 Task: Open a new theme Ion template save the file as almanacfor.pptxand insert 'date and time', and also insert  'slide no'and add the smart art , diverging arrow
Action: Mouse moved to (42, 62)
Screenshot: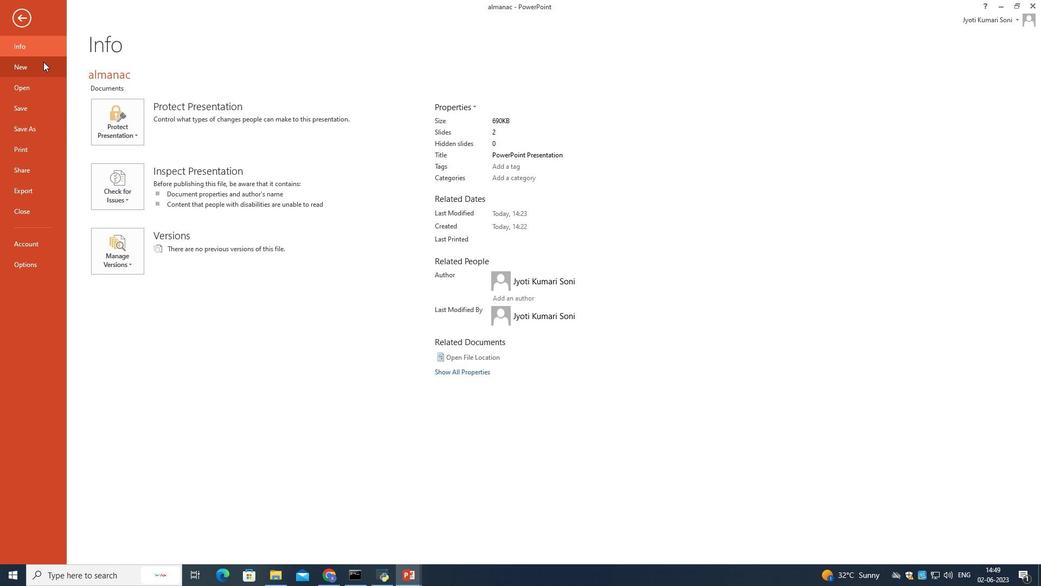 
Action: Mouse pressed left at (42, 62)
Screenshot: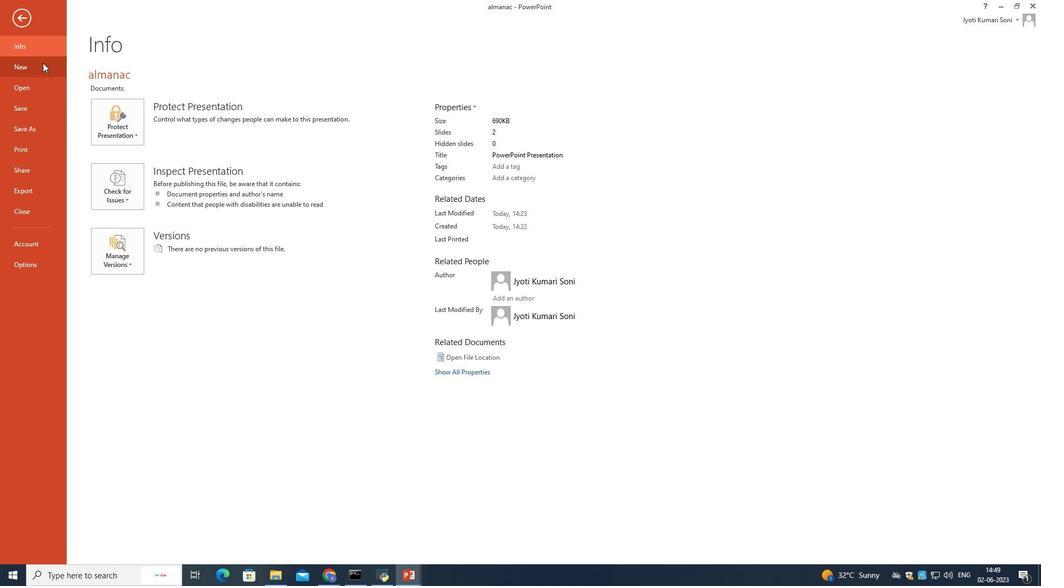 
Action: Mouse moved to (261, 154)
Screenshot: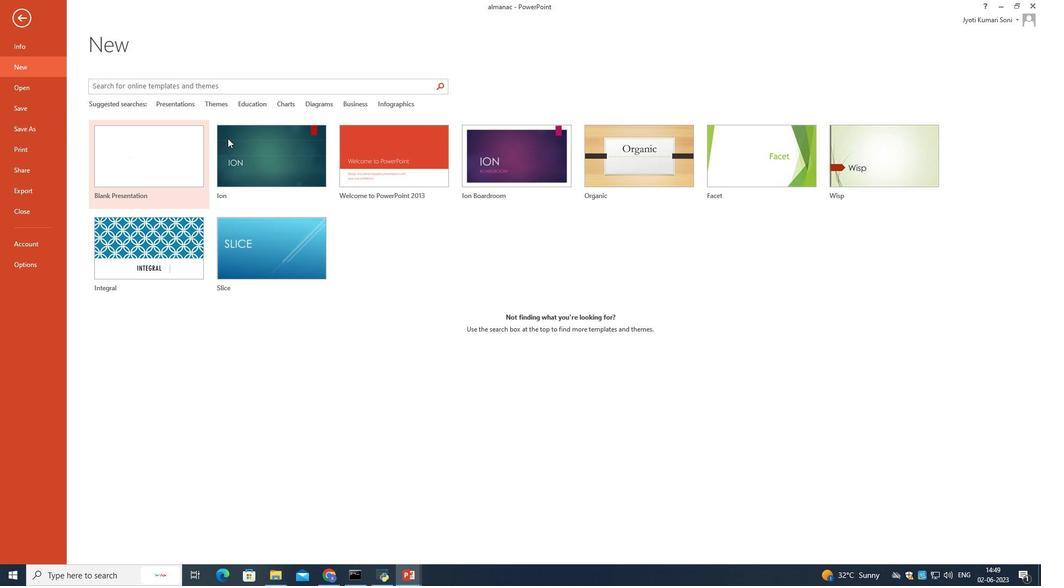 
Action: Mouse pressed left at (261, 154)
Screenshot: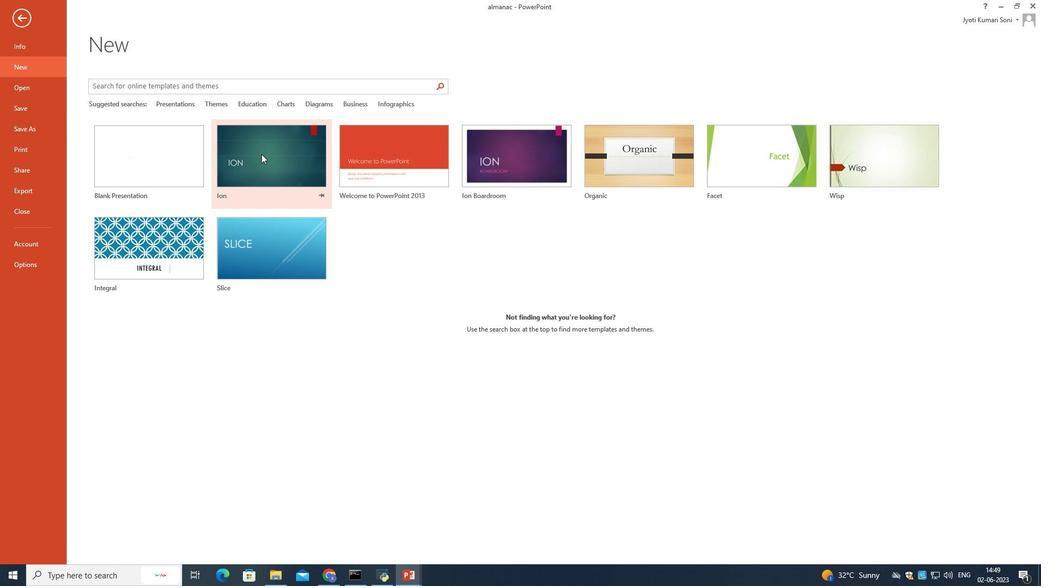 
Action: Mouse moved to (753, 251)
Screenshot: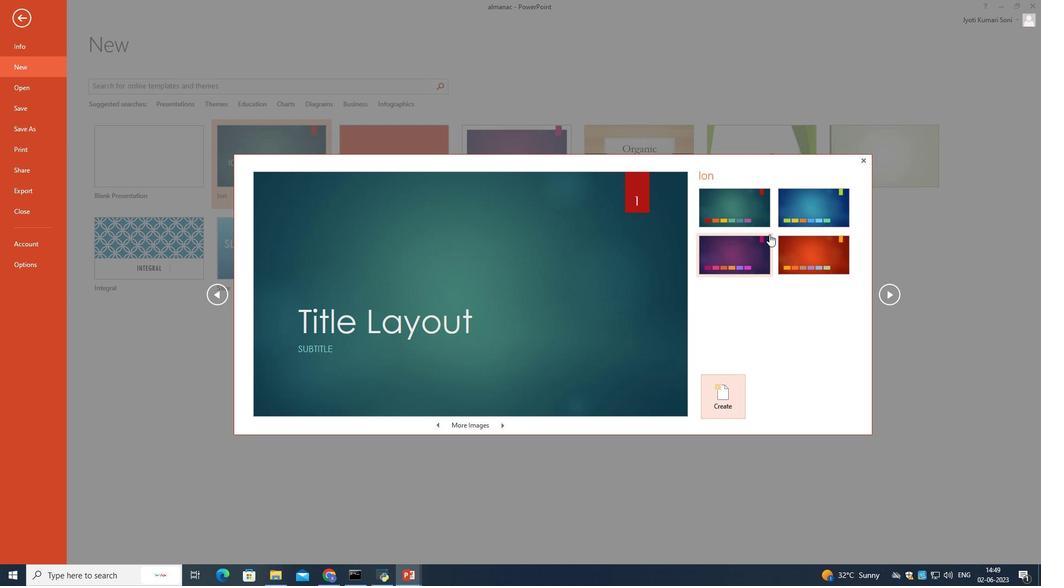 
Action: Mouse pressed left at (753, 251)
Screenshot: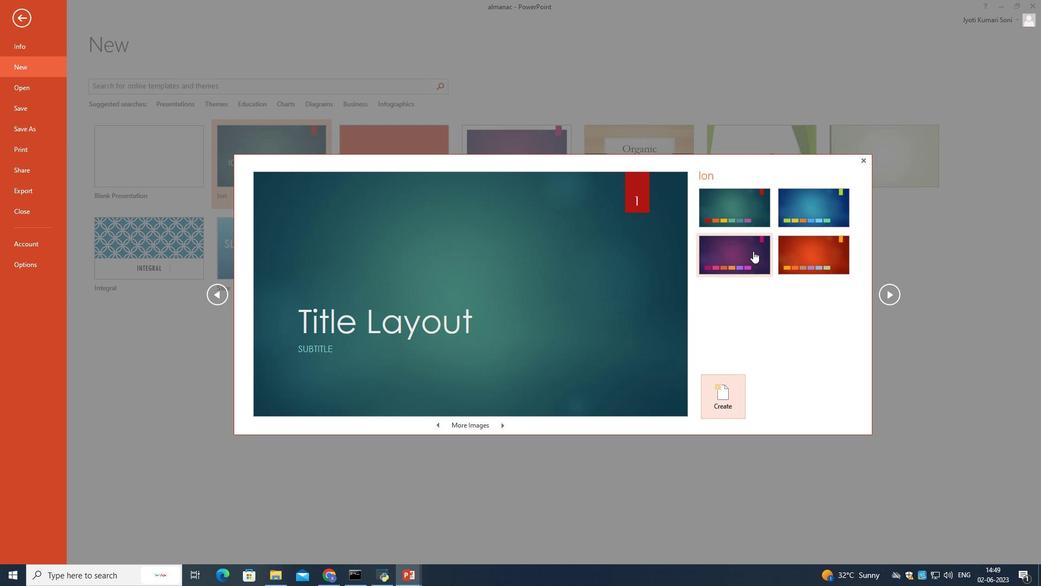 
Action: Mouse moved to (723, 404)
Screenshot: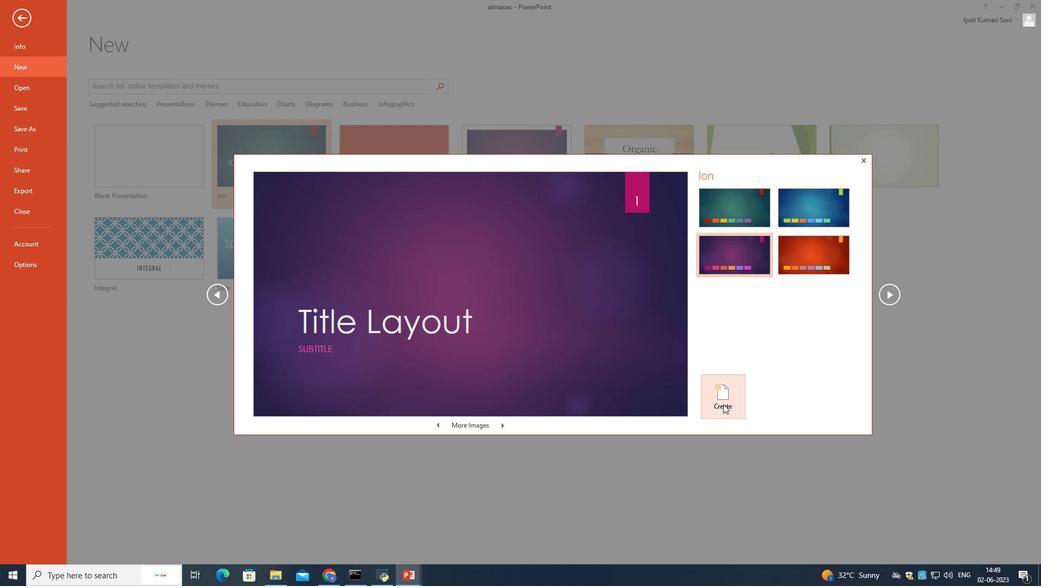 
Action: Mouse pressed left at (723, 404)
Screenshot: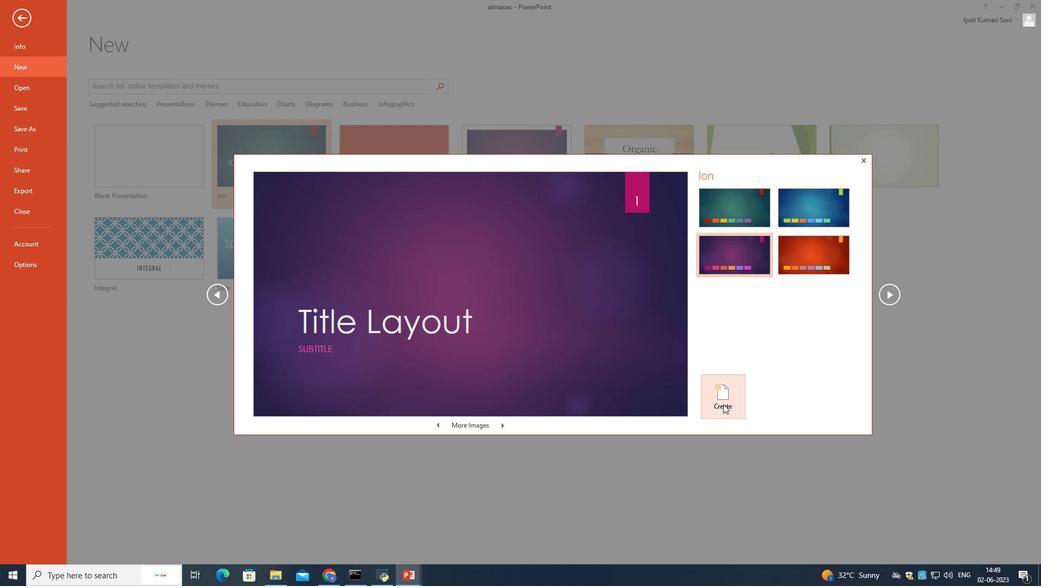 
Action: Mouse moved to (9, 17)
Screenshot: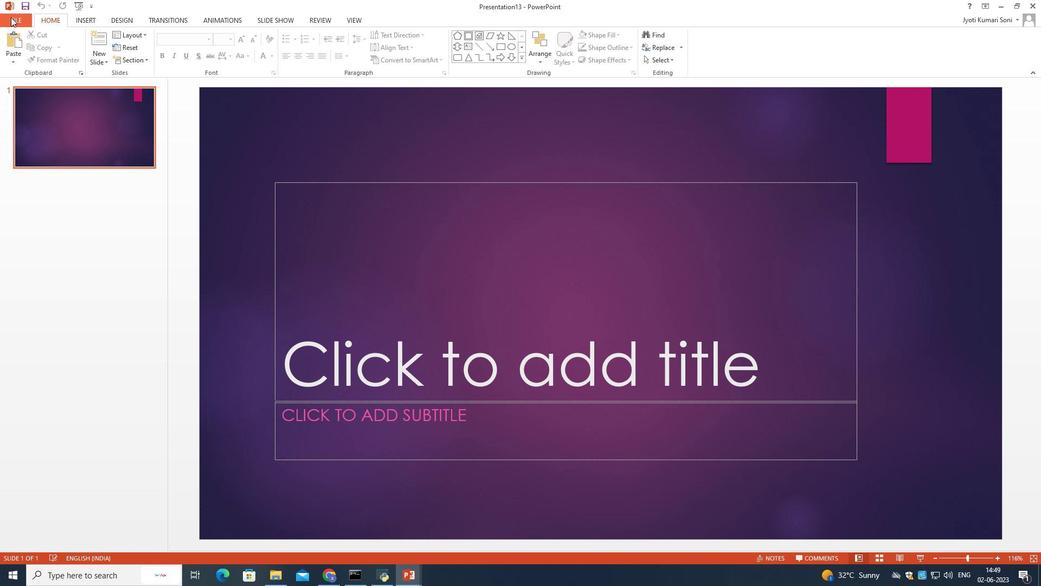 
Action: Mouse pressed left at (9, 17)
Screenshot: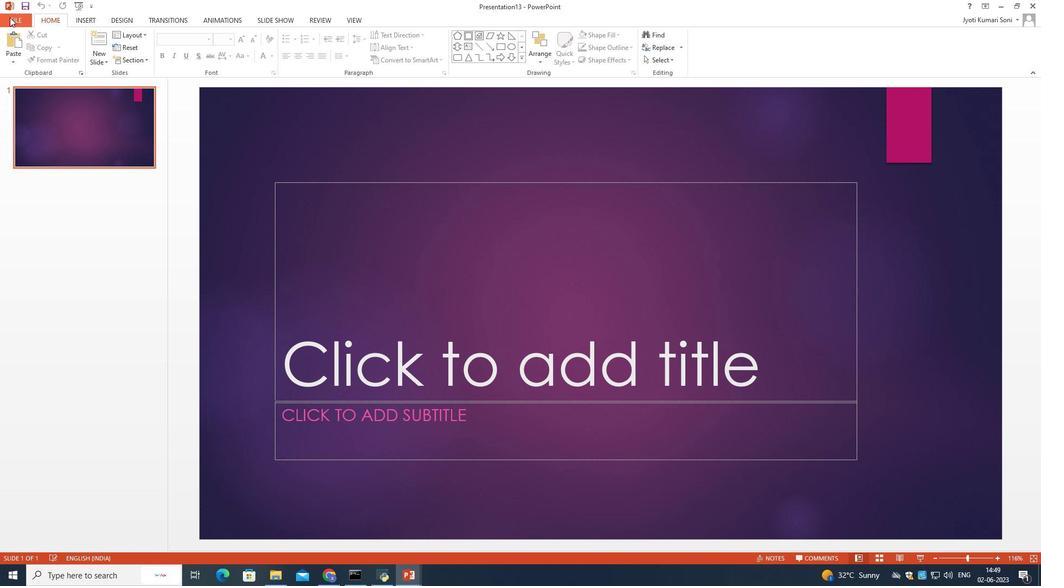 
Action: Mouse moved to (30, 131)
Screenshot: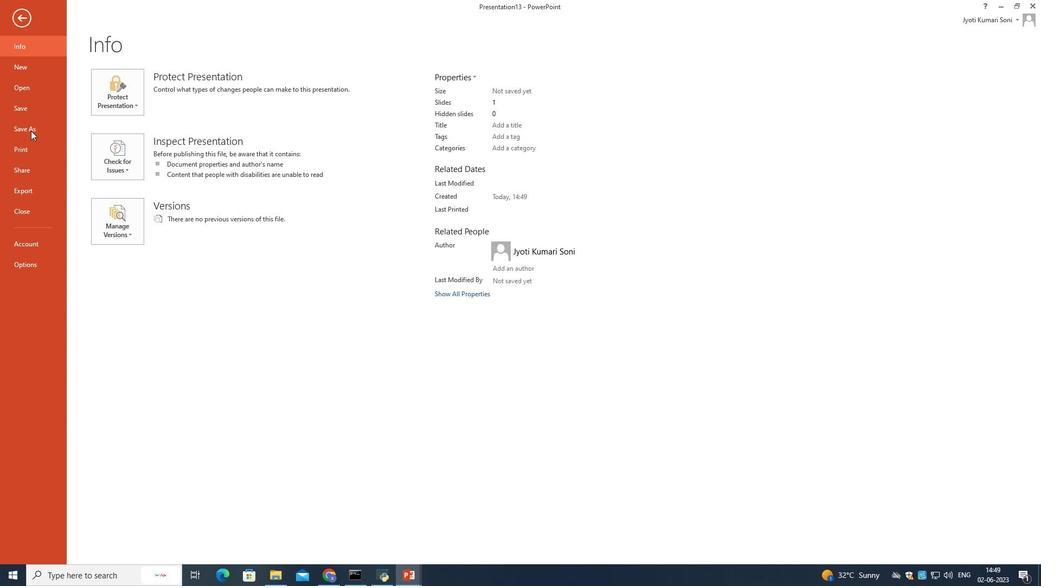 
Action: Mouse pressed left at (30, 131)
Screenshot: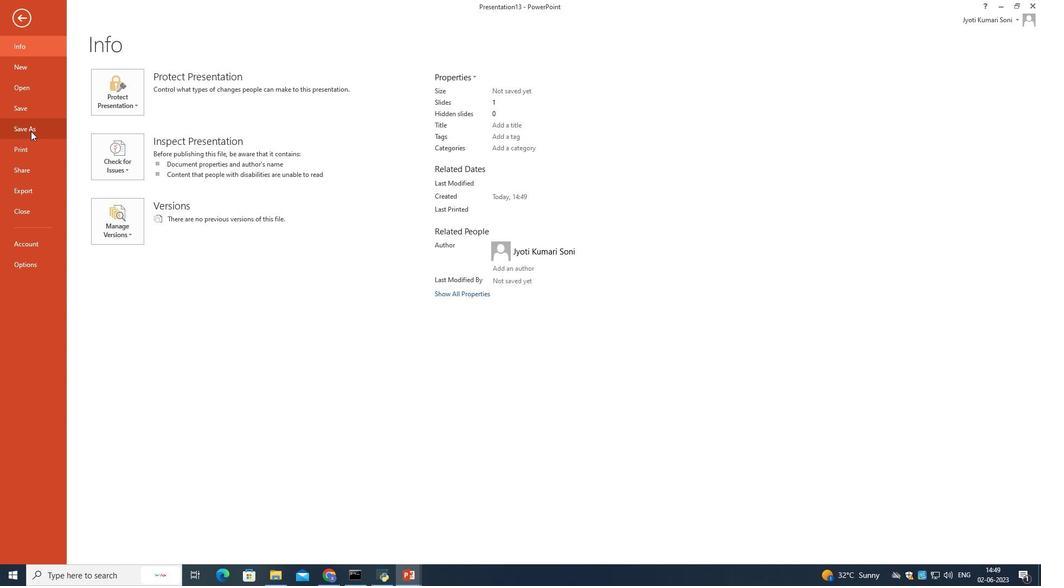 
Action: Mouse moved to (290, 110)
Screenshot: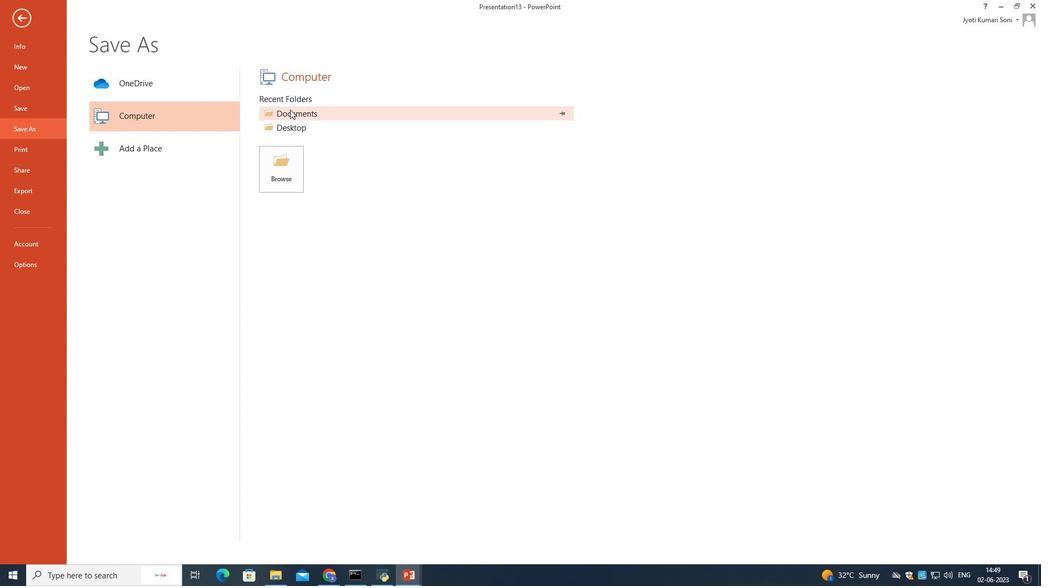 
Action: Mouse pressed left at (290, 110)
Screenshot: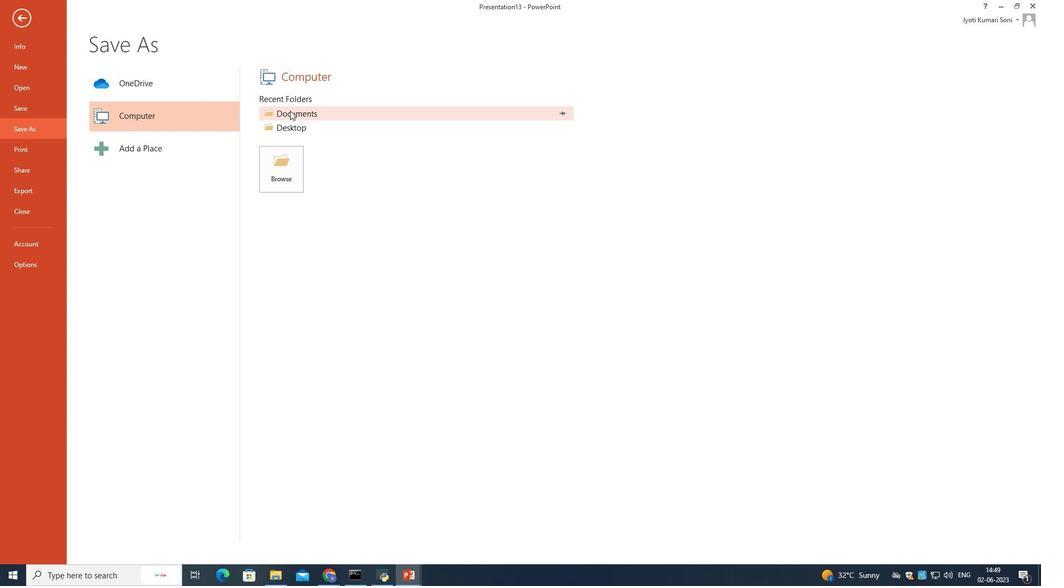 
Action: Key pressed almanacfor.pptx<Key.enter>
Screenshot: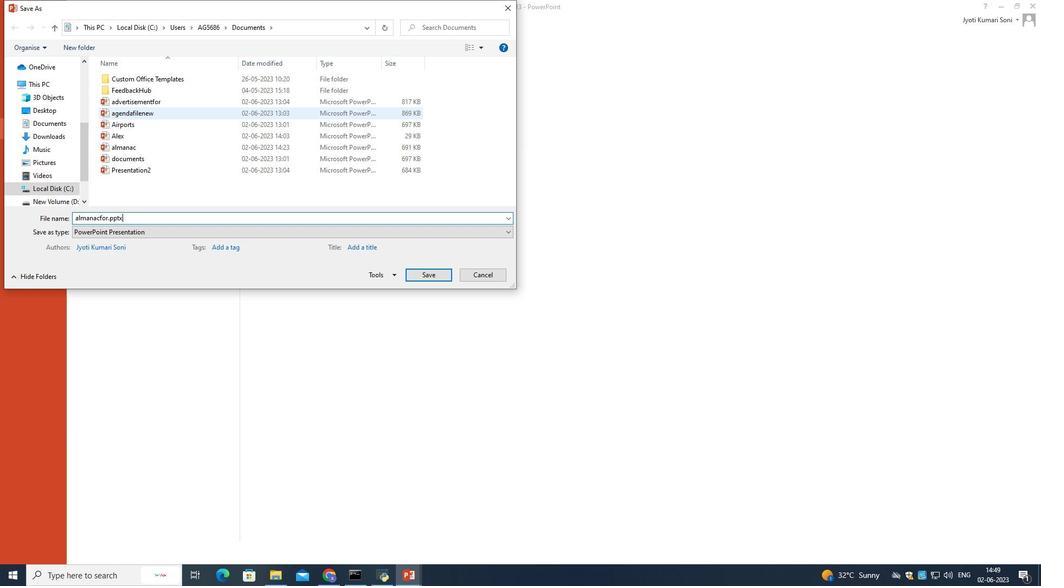 
Action: Mouse moved to (86, 16)
Screenshot: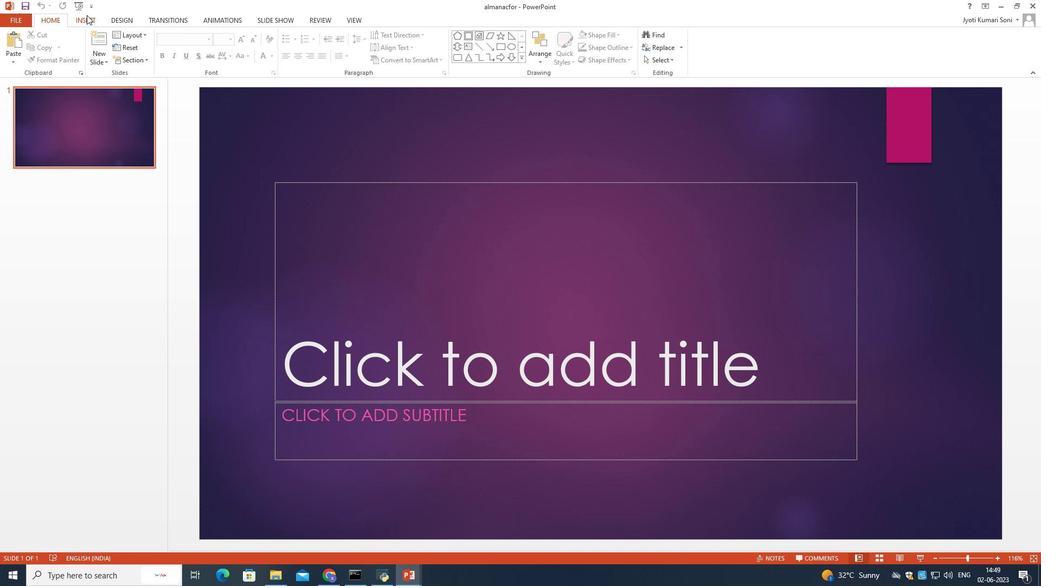 
Action: Mouse pressed left at (86, 16)
Screenshot: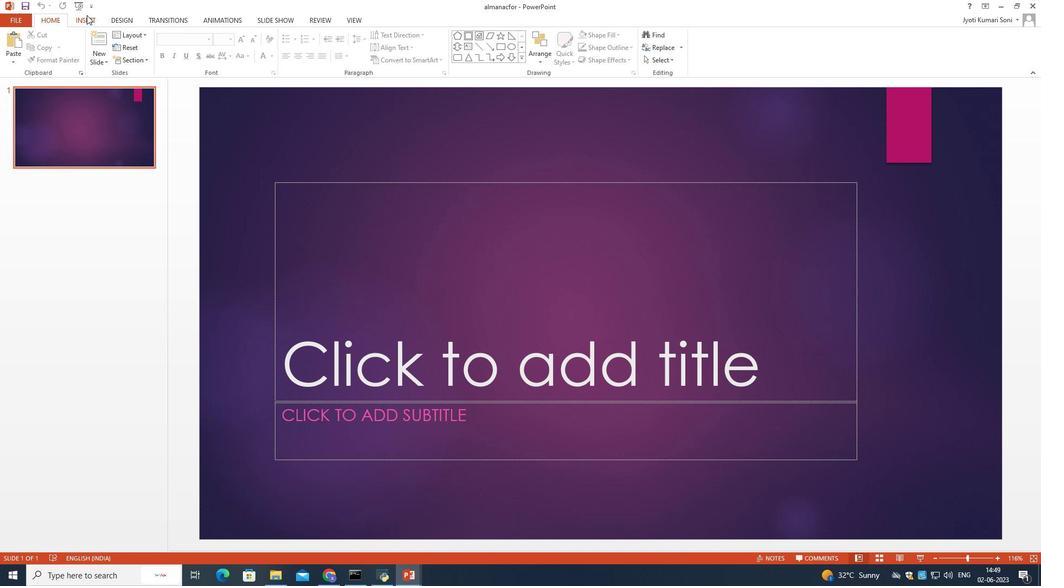 
Action: Mouse moved to (469, 39)
Screenshot: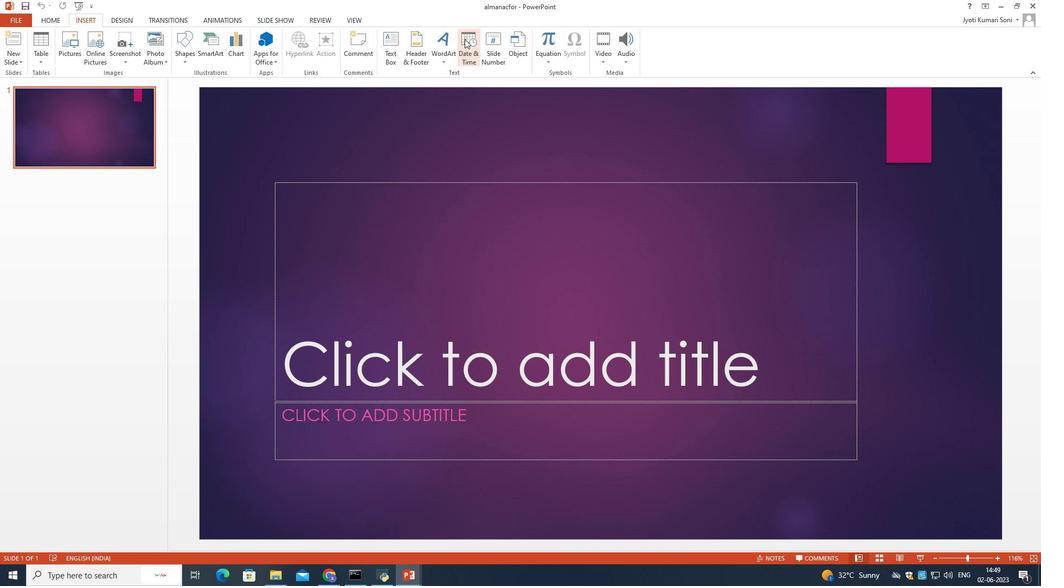 
Action: Mouse pressed left at (469, 39)
Screenshot: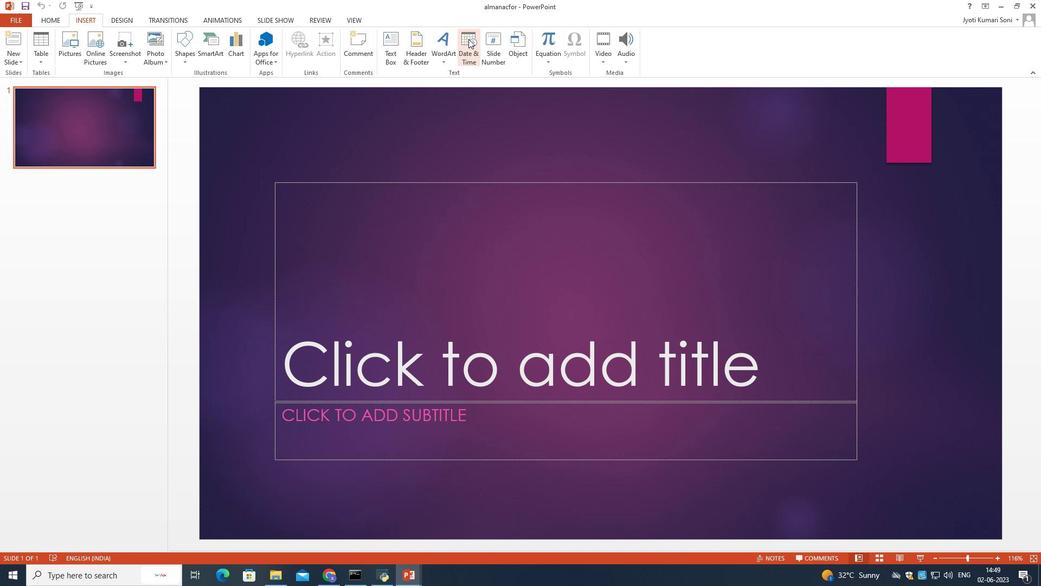 
Action: Mouse moved to (371, 228)
Screenshot: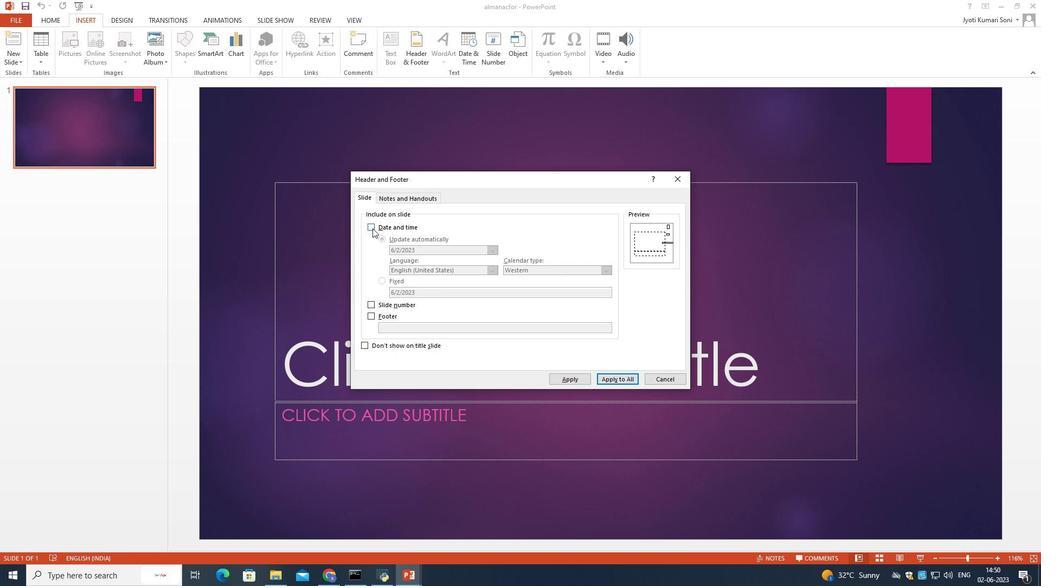 
Action: Mouse pressed left at (371, 228)
Screenshot: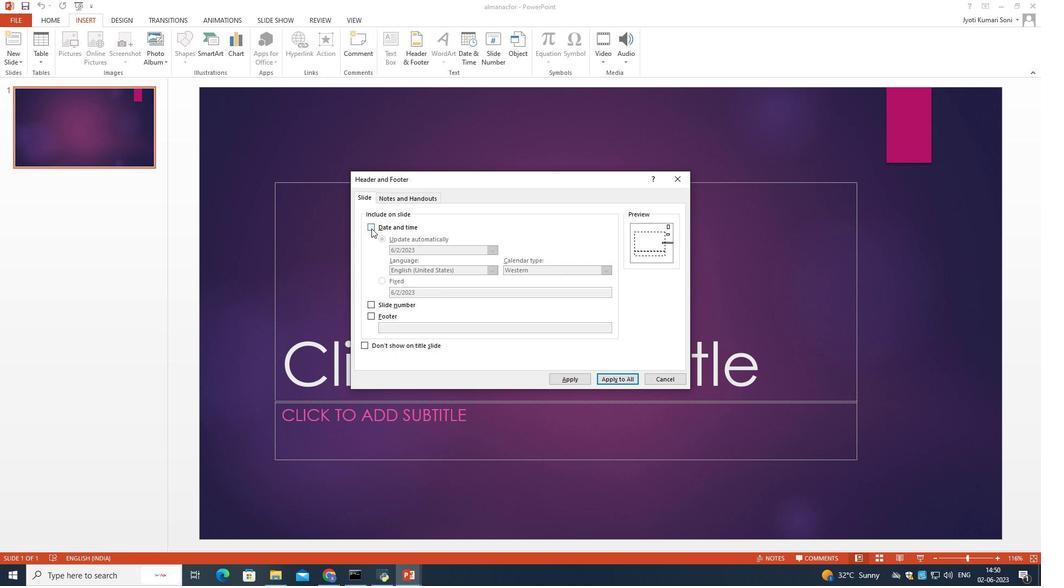 
Action: Mouse moved to (372, 303)
Screenshot: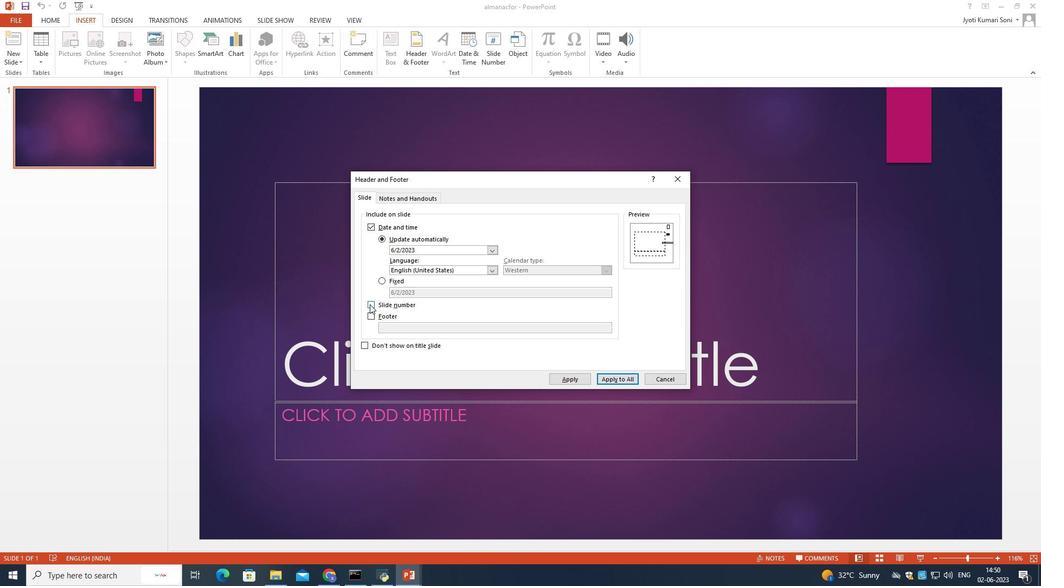 
Action: Mouse pressed left at (372, 303)
Screenshot: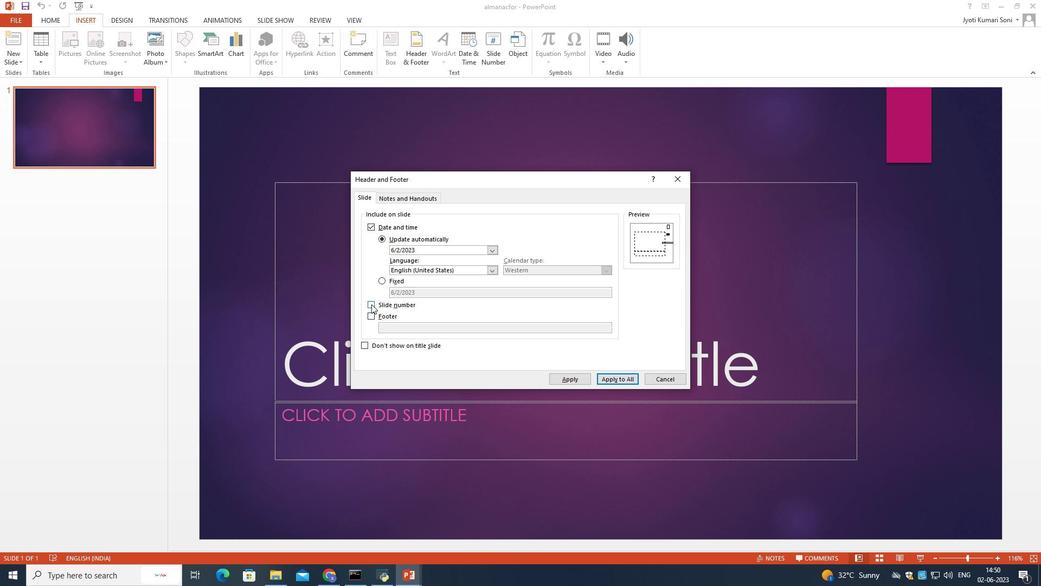 
Action: Mouse moved to (604, 380)
Screenshot: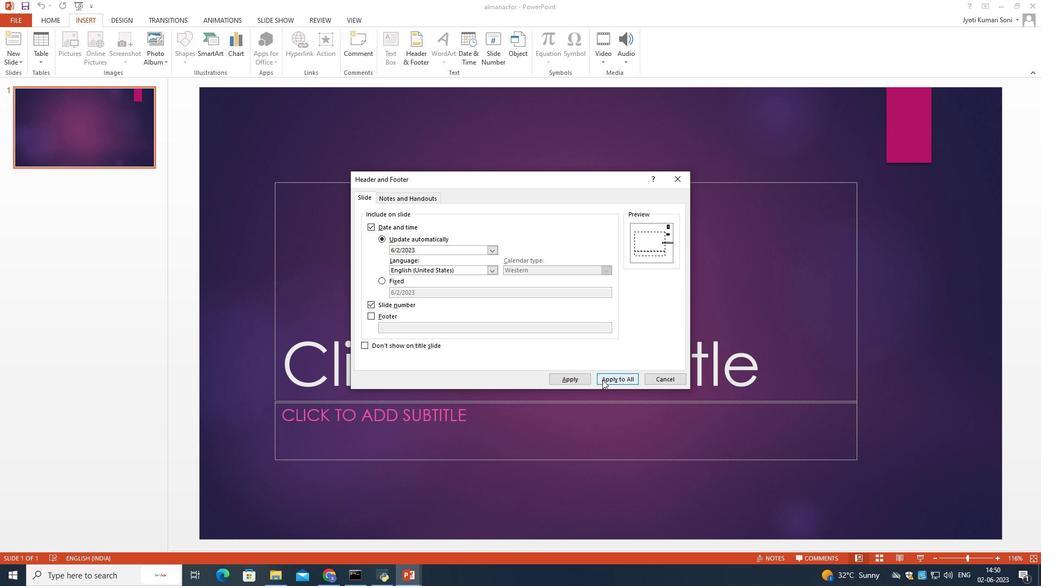 
Action: Mouse pressed left at (604, 380)
Screenshot: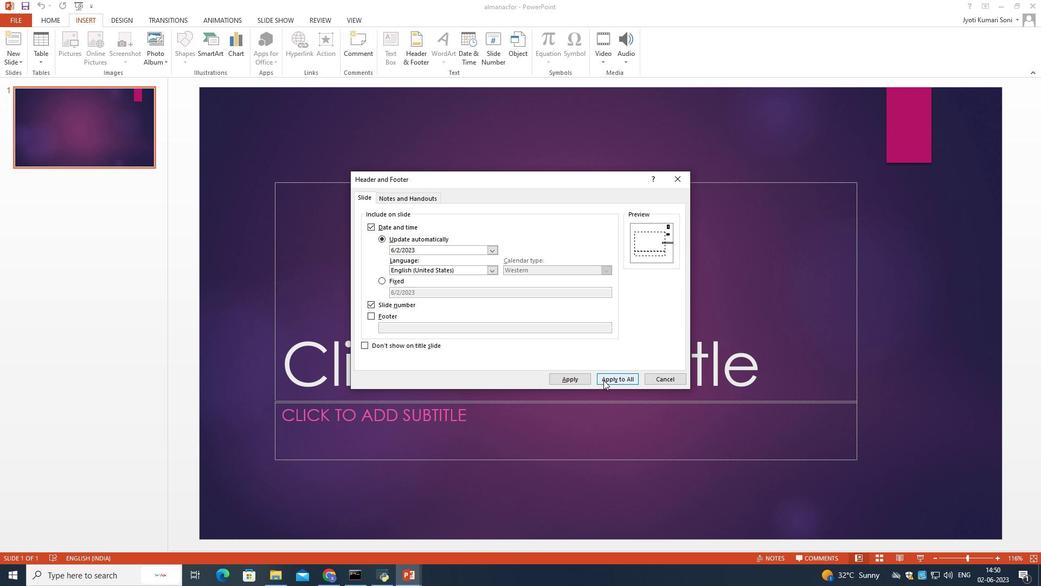 
Action: Mouse moved to (213, 56)
Screenshot: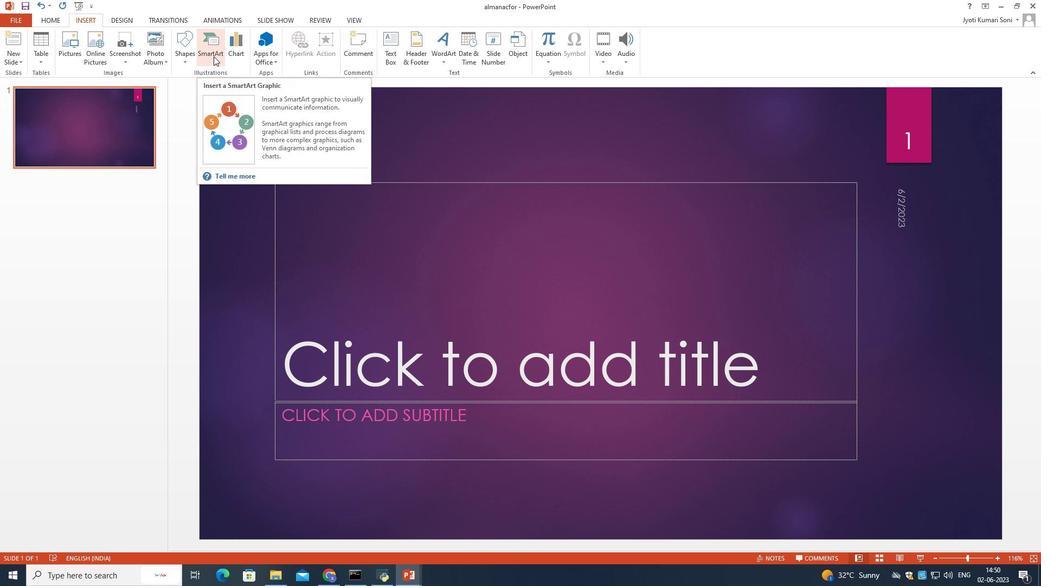 
Action: Mouse pressed left at (213, 56)
Screenshot: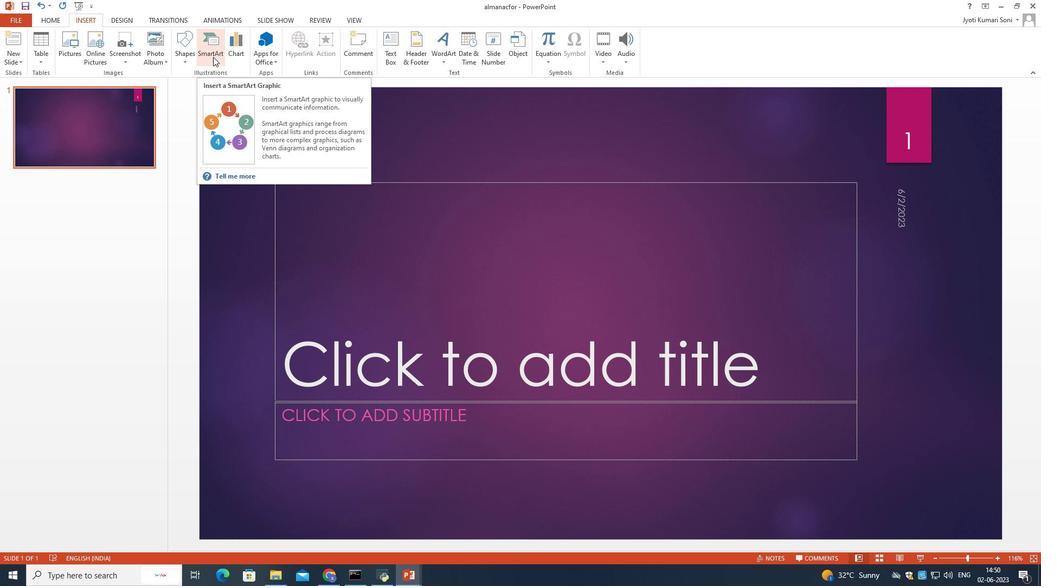 
Action: Mouse moved to (684, 376)
Screenshot: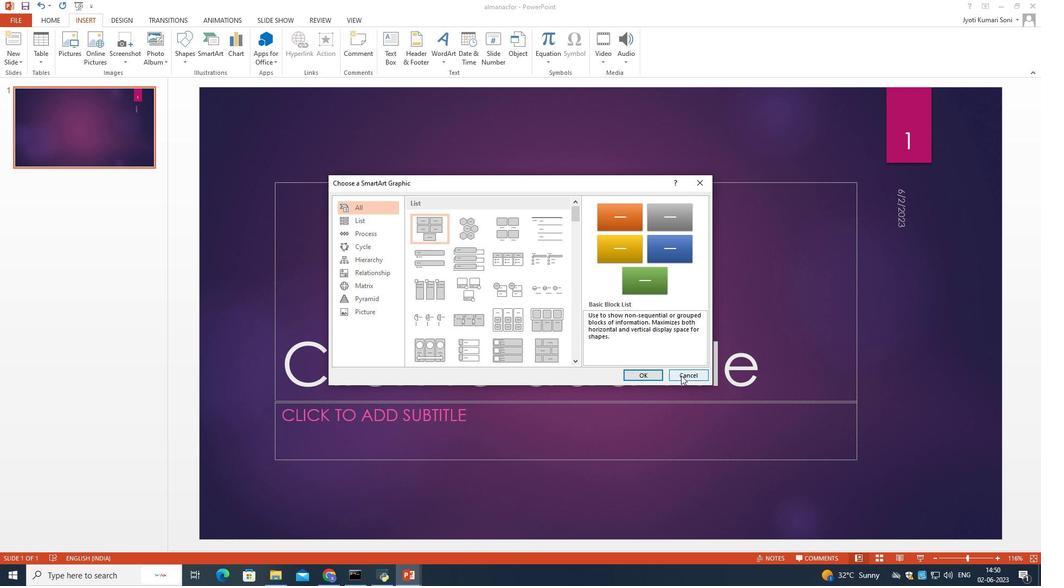 
Action: Mouse pressed left at (684, 376)
Screenshot: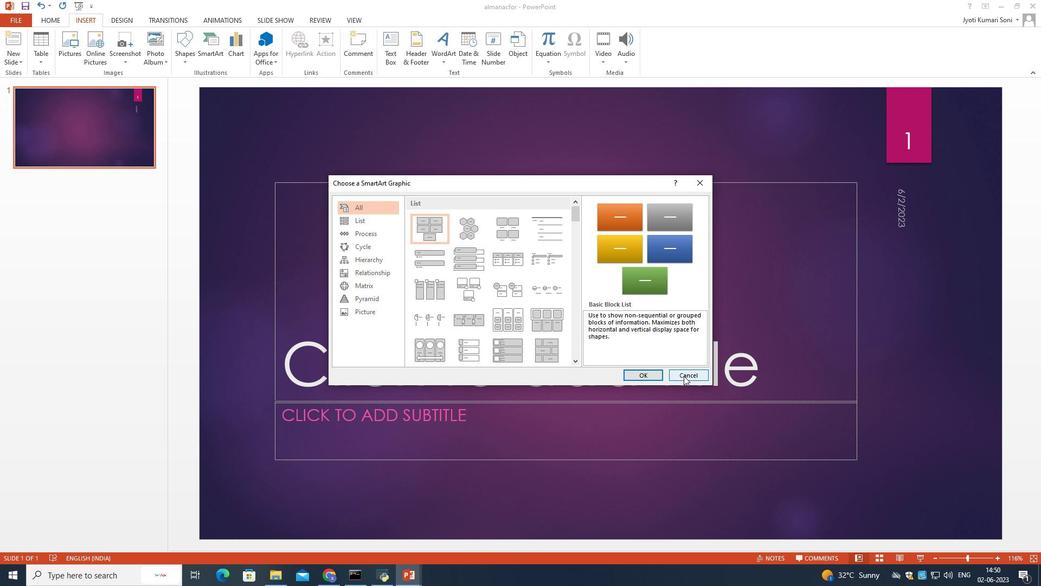 
Action: Mouse moved to (183, 52)
Screenshot: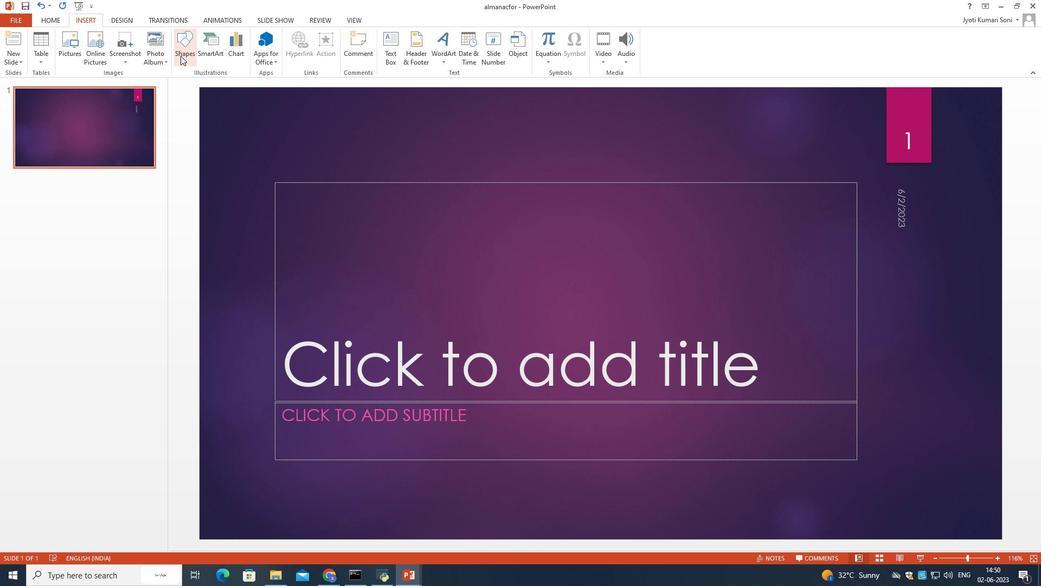 
Action: Mouse pressed left at (183, 52)
Screenshot: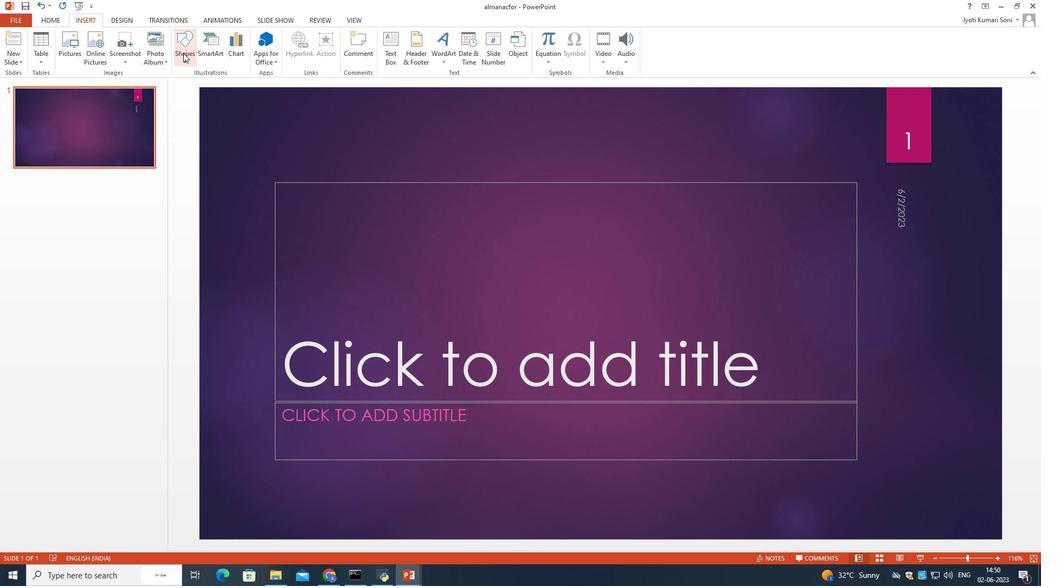 
Action: Mouse moved to (213, 45)
Screenshot: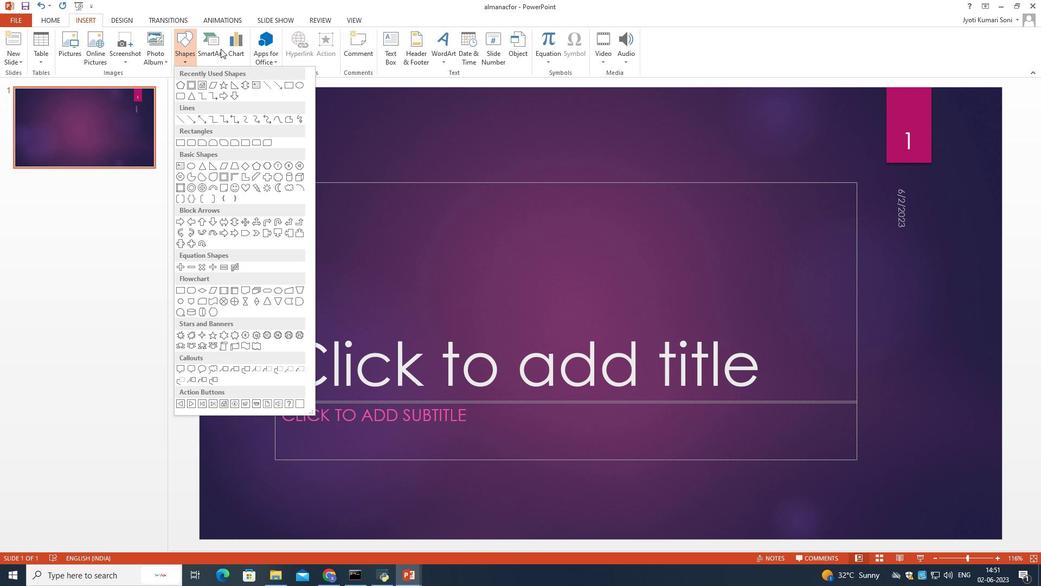 
Action: Mouse pressed left at (213, 45)
Screenshot: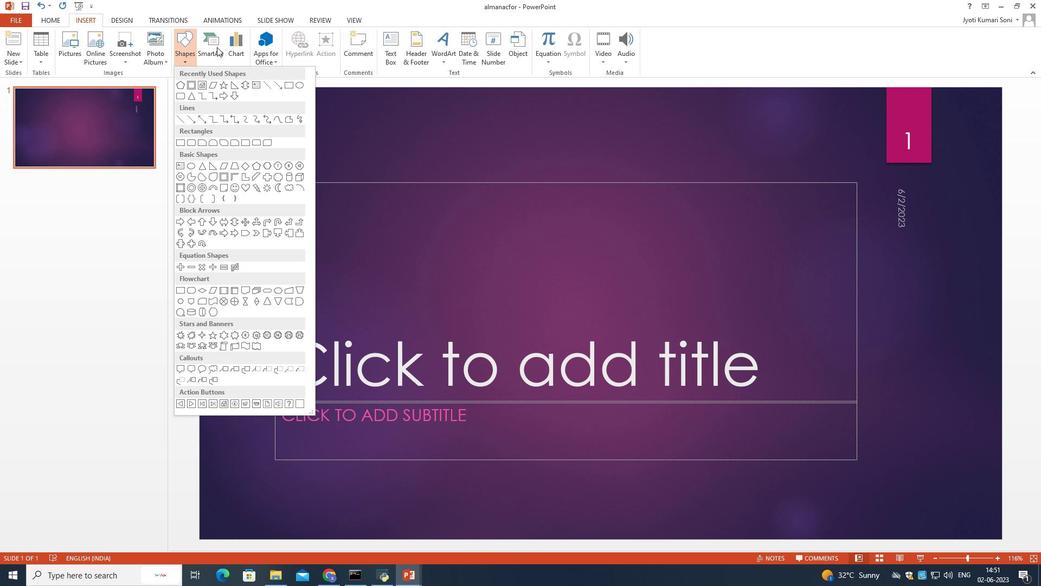 
Action: Mouse moved to (486, 266)
Screenshot: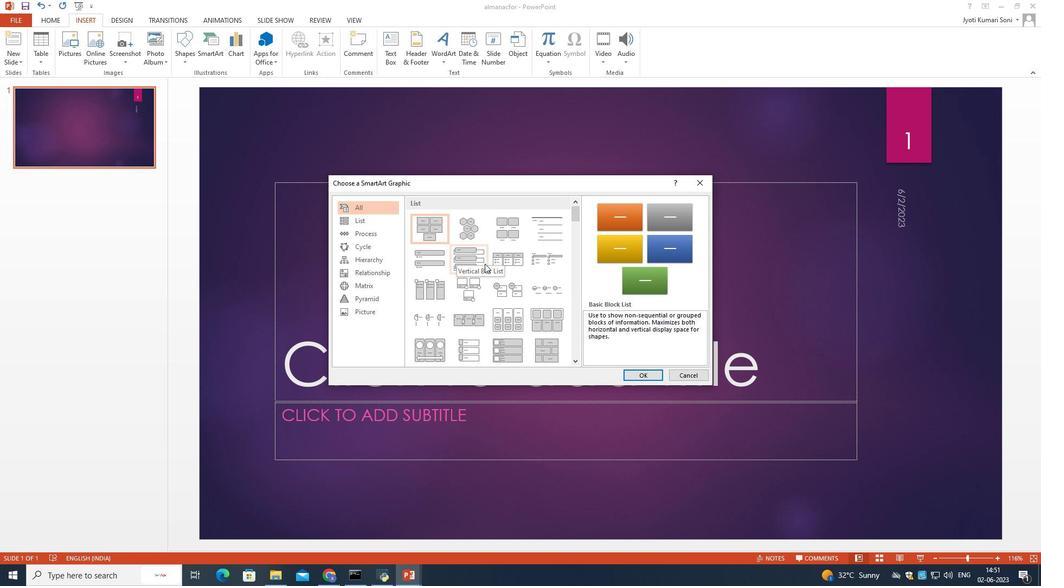 
Action: Mouse scrolled (486, 266) with delta (0, 0)
Screenshot: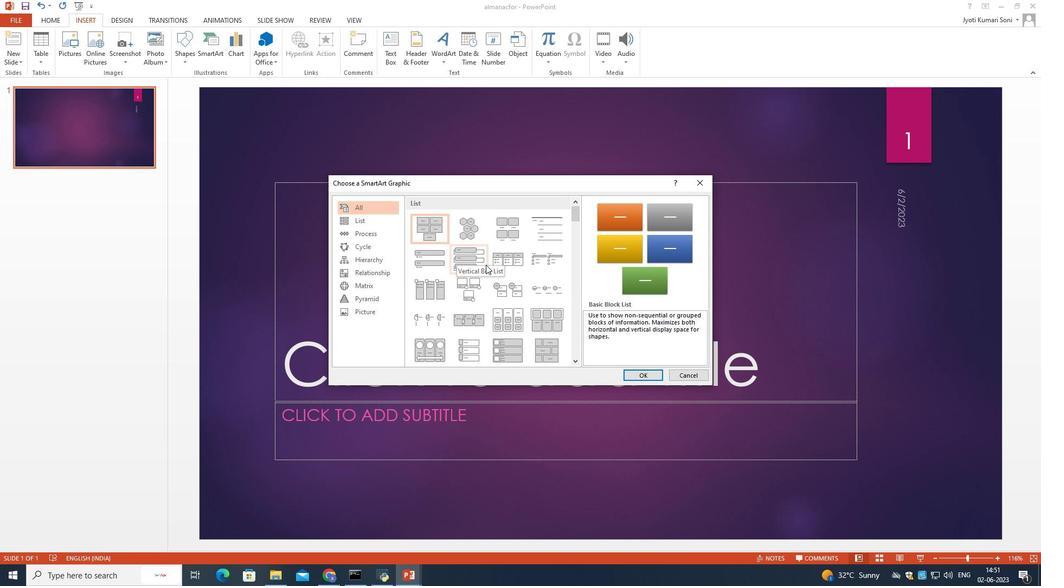 
Action: Mouse moved to (486, 268)
Screenshot: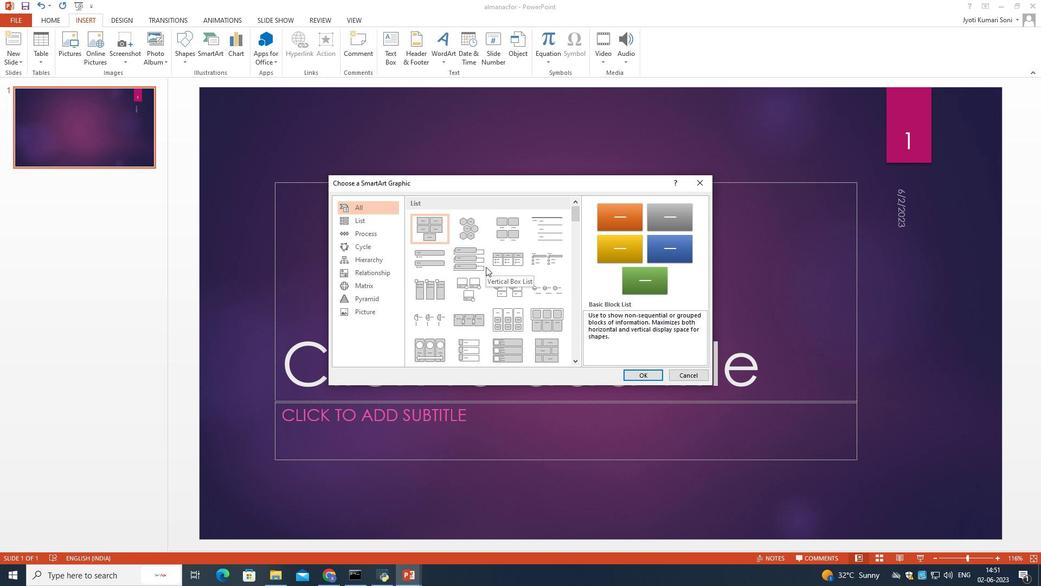 
Action: Mouse scrolled (486, 267) with delta (0, 0)
Screenshot: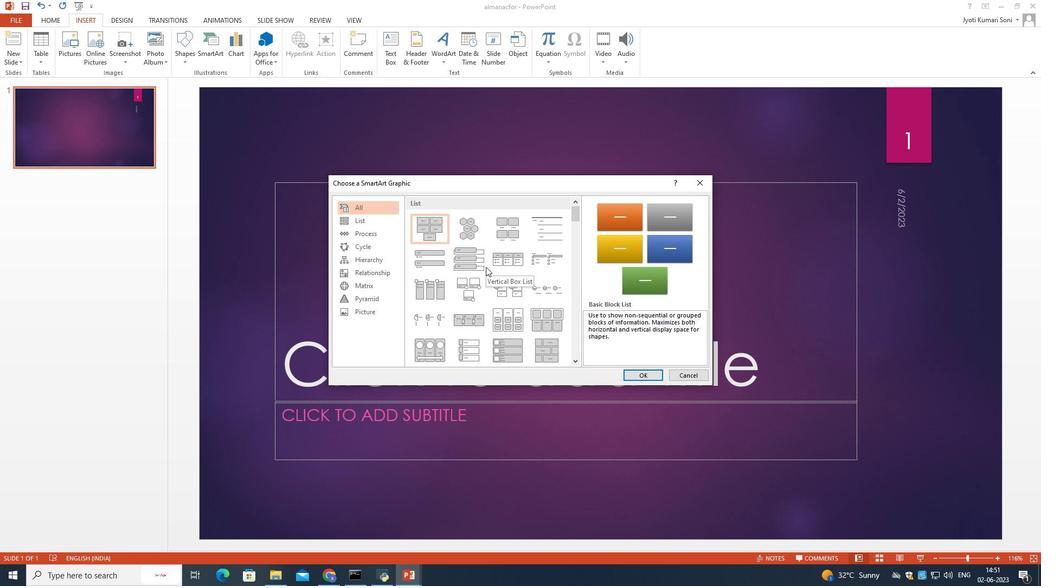 
Action: Mouse moved to (486, 268)
Screenshot: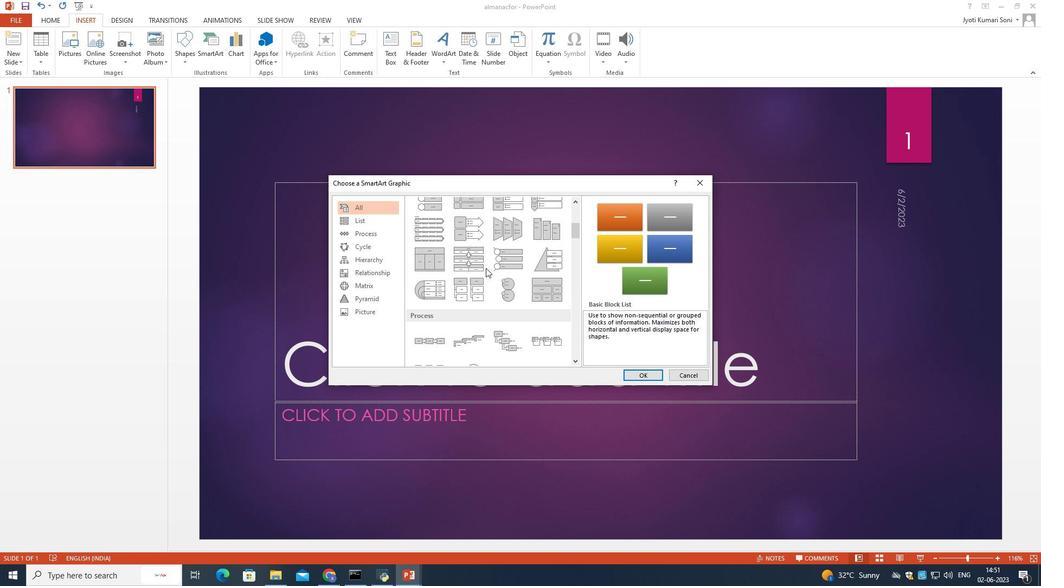 
Action: Mouse scrolled (486, 268) with delta (0, 0)
Screenshot: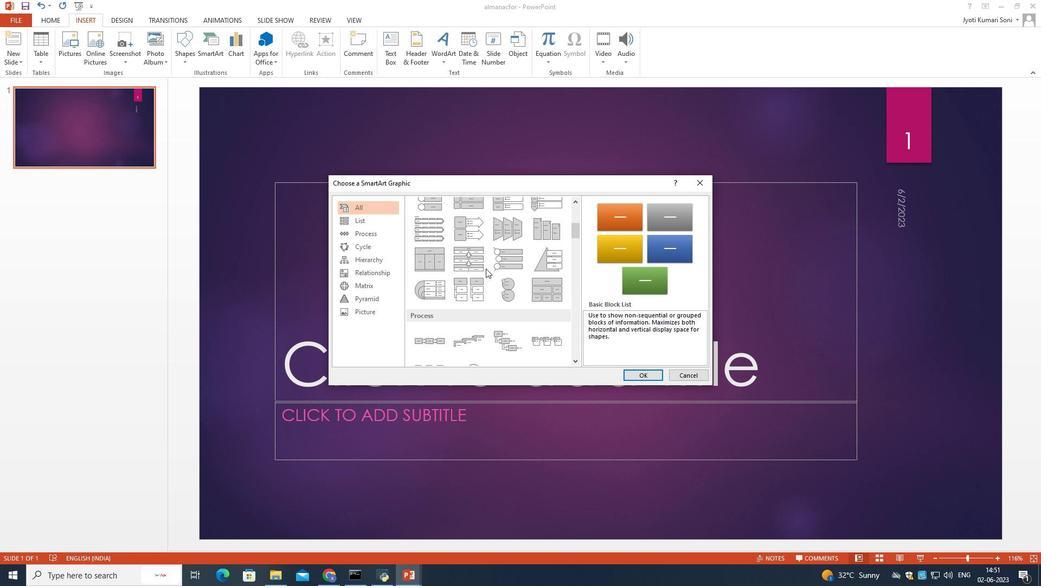 
Action: Mouse moved to (442, 306)
Screenshot: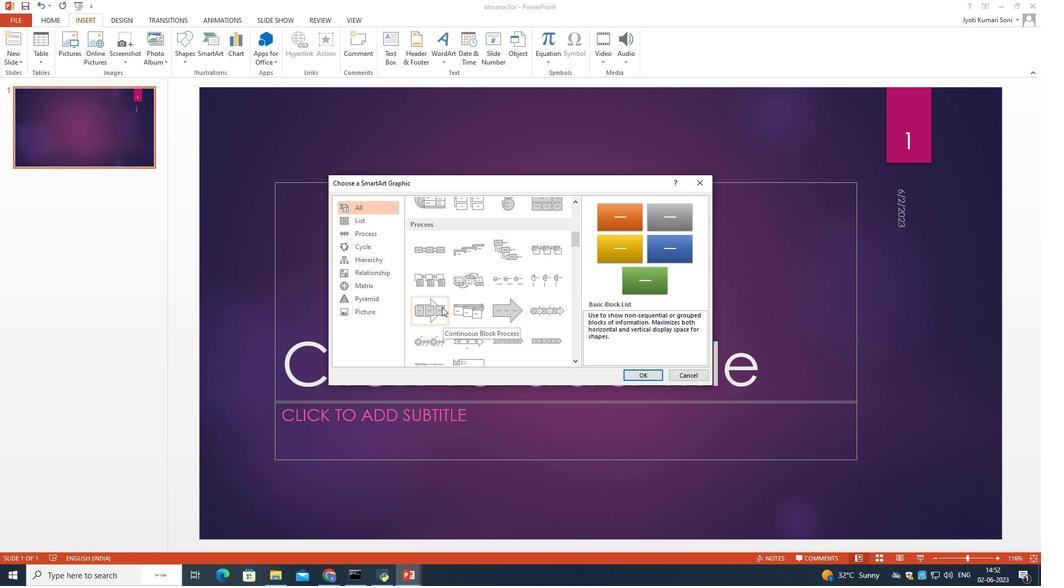 
Action: Mouse scrolled (442, 306) with delta (0, 0)
Screenshot: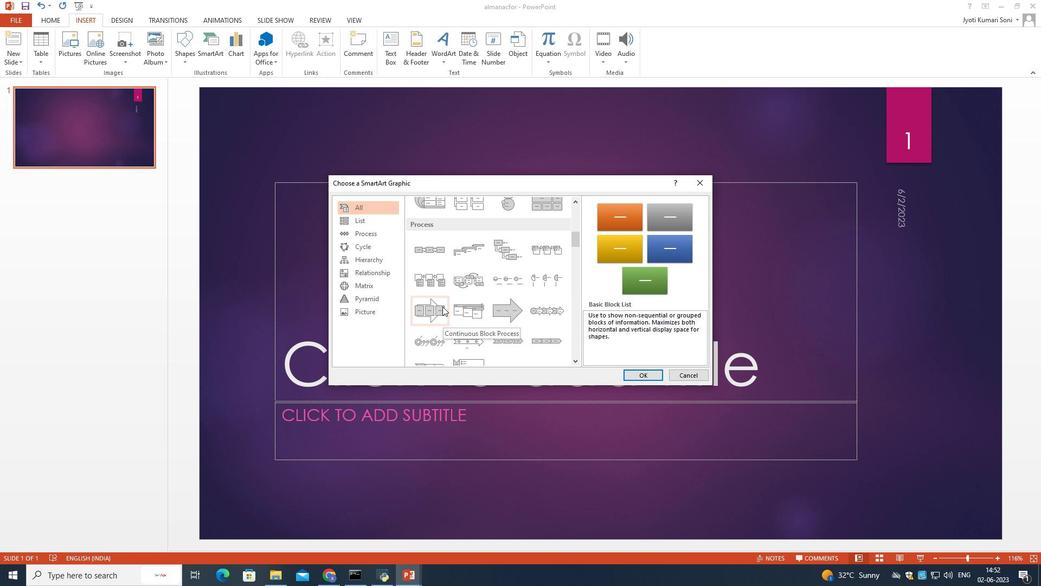
Action: Mouse moved to (498, 290)
Screenshot: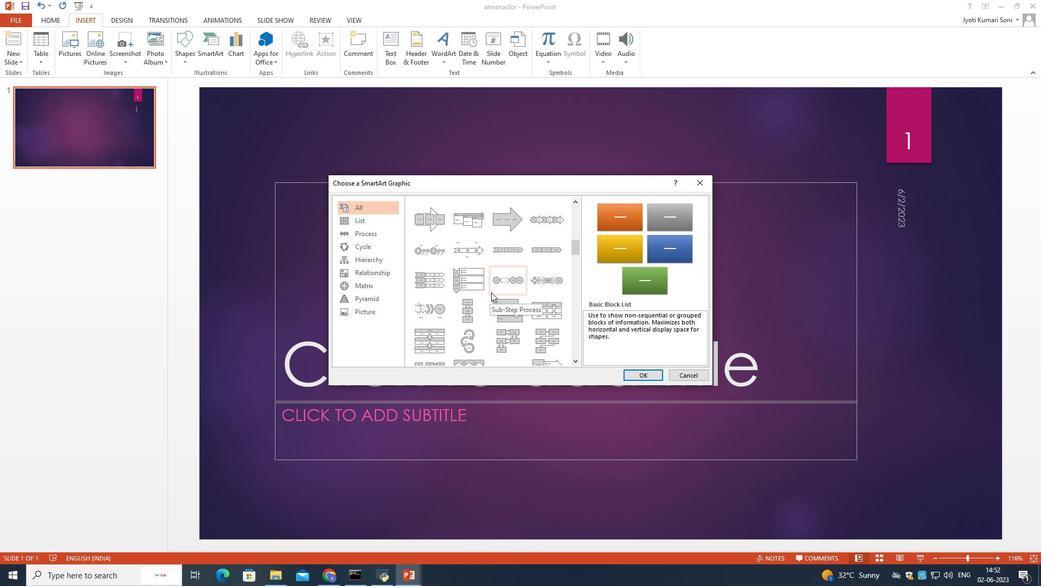 
Action: Mouse scrolled (498, 290) with delta (0, 0)
Screenshot: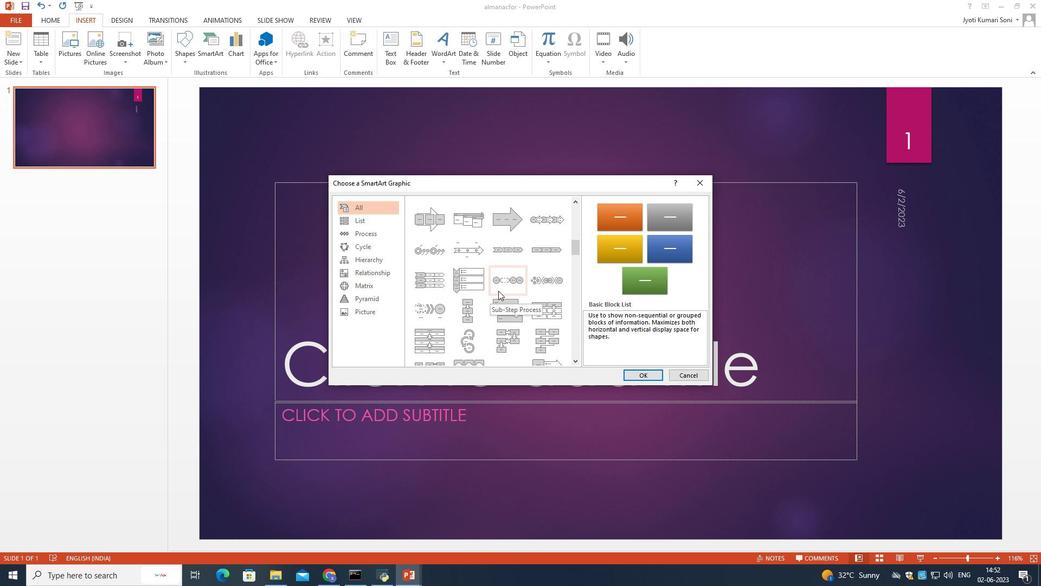 
Action: Mouse scrolled (498, 290) with delta (0, 0)
Screenshot: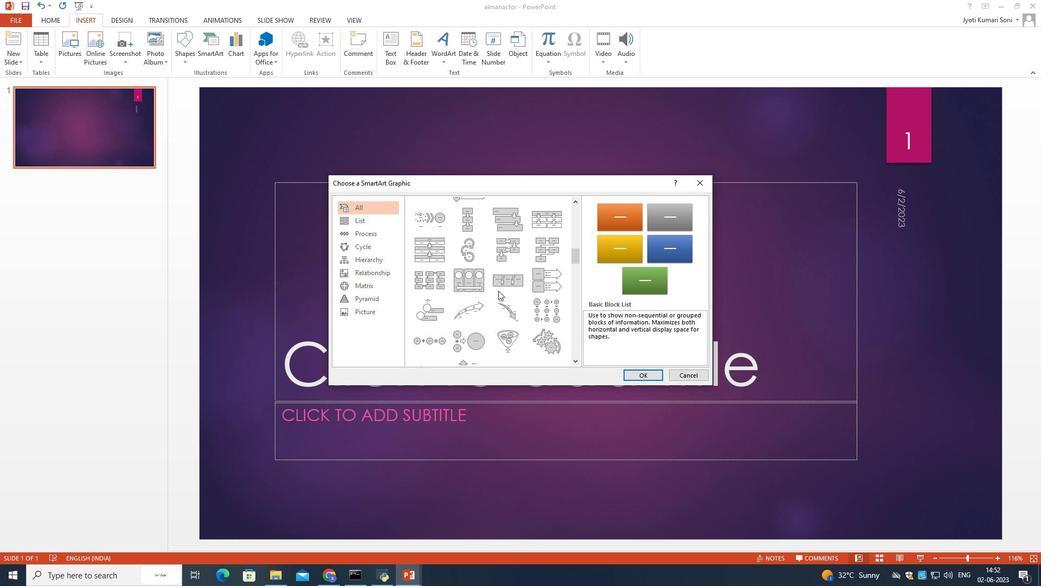 
Action: Mouse moved to (545, 276)
Screenshot: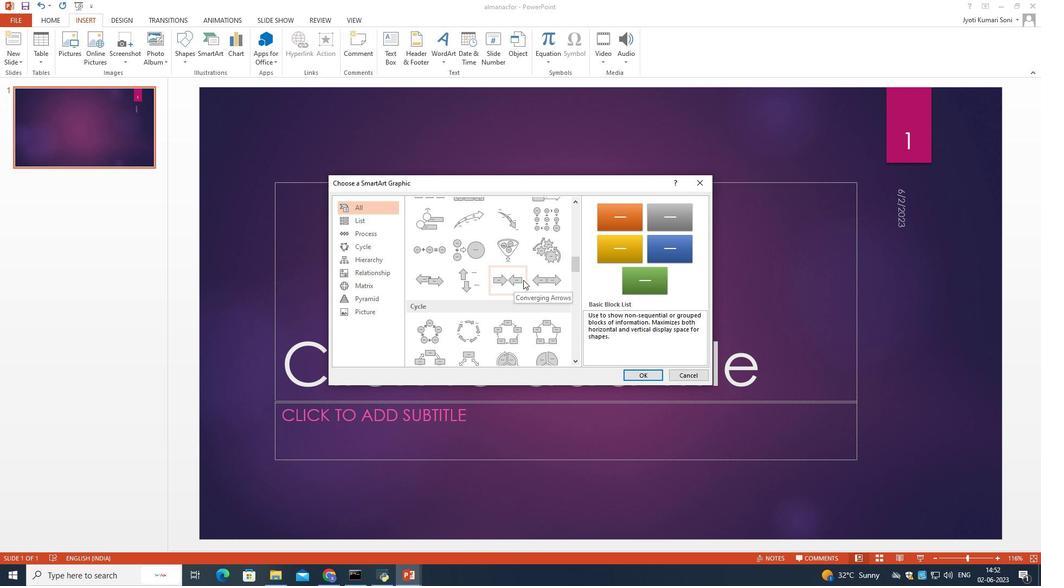 
Action: Mouse pressed left at (545, 276)
Screenshot: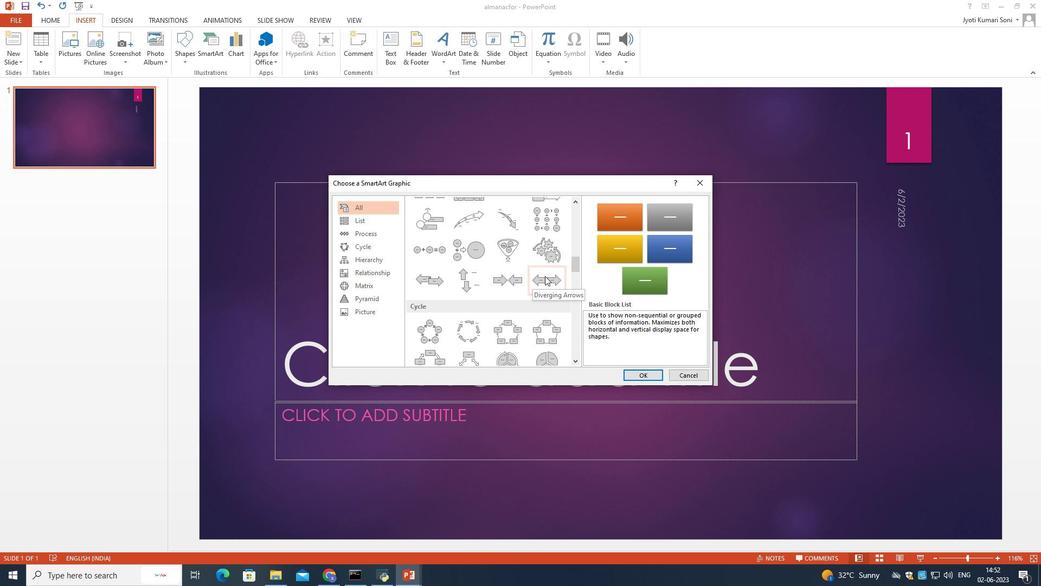 
Action: Mouse moved to (647, 377)
Screenshot: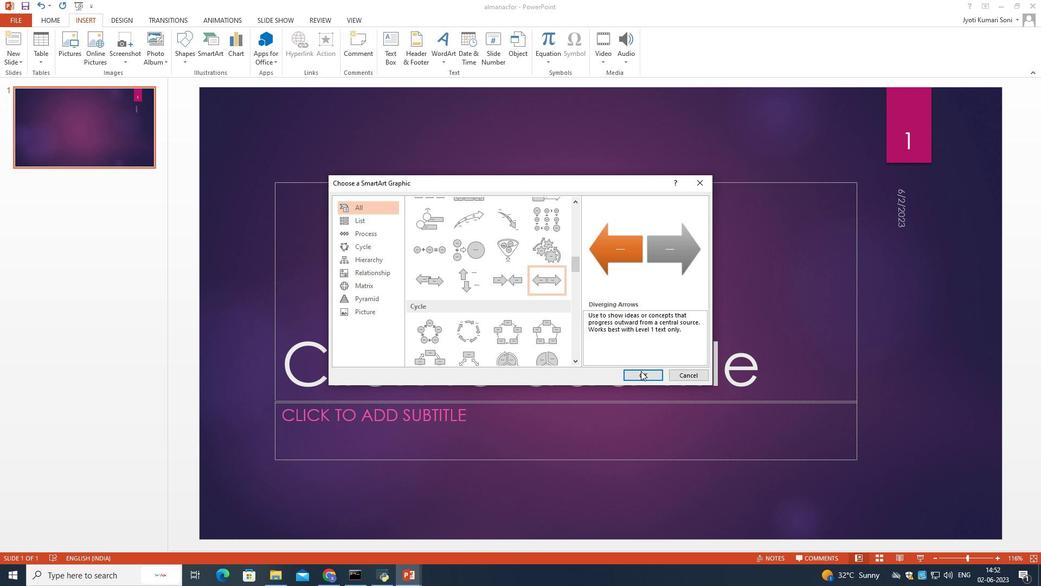 
Action: Mouse pressed left at (647, 377)
Screenshot: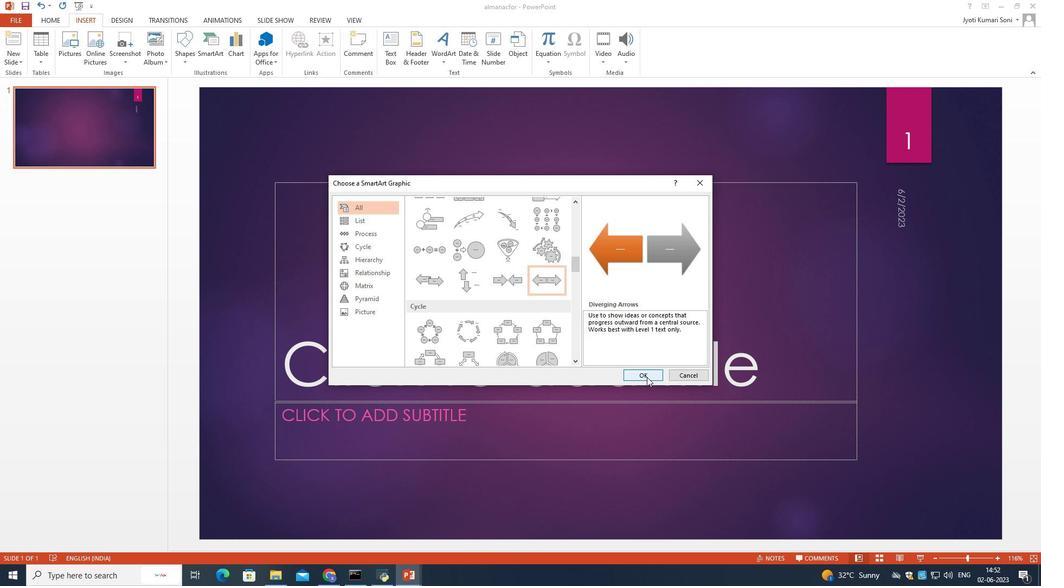 
Action: Mouse moved to (332, 132)
Screenshot: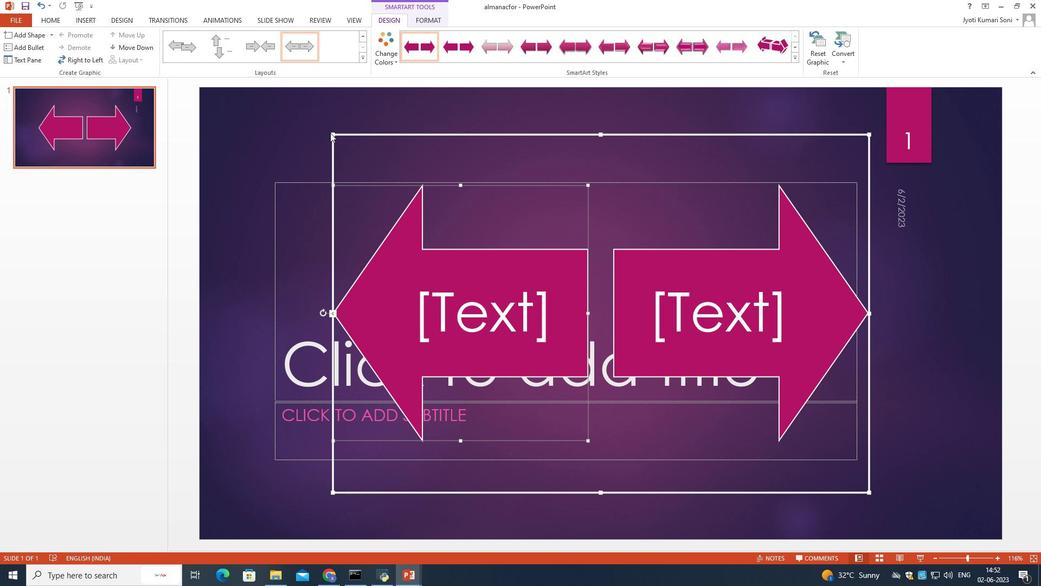 
Action: Mouse pressed left at (332, 132)
Screenshot: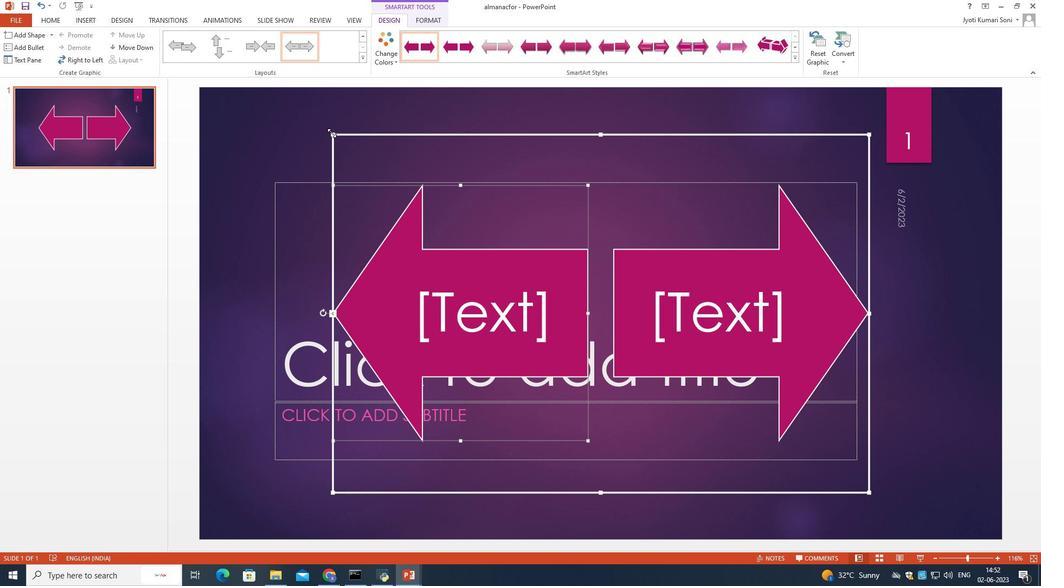 
Action: Mouse moved to (609, 283)
Screenshot: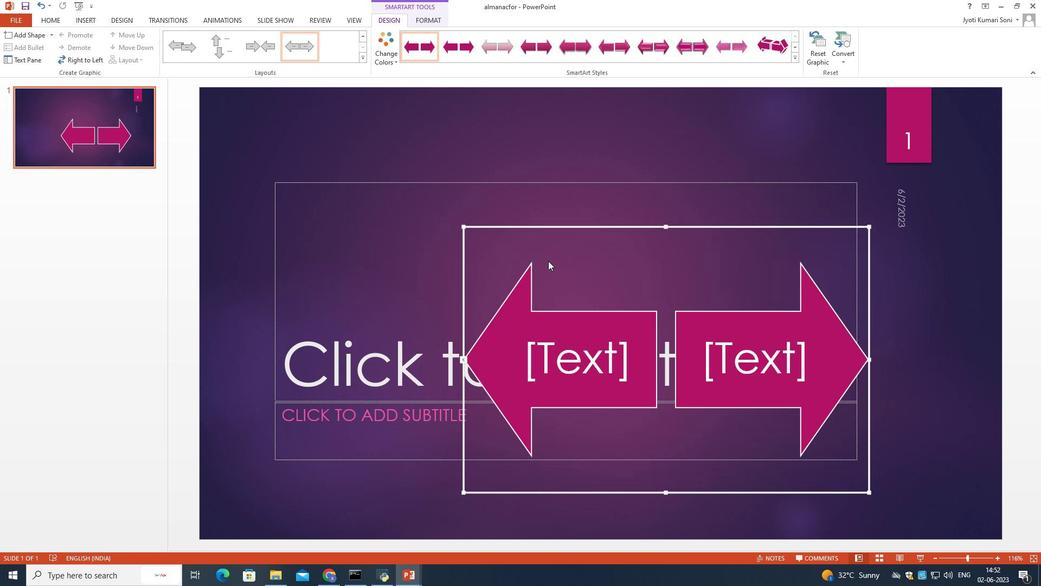 
Action: Mouse pressed left at (609, 283)
Screenshot: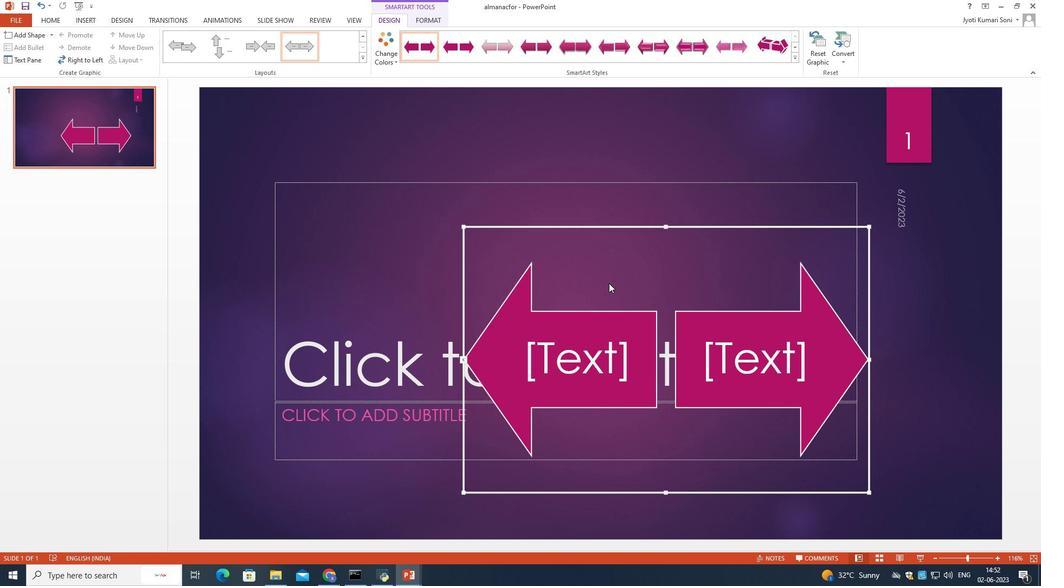 
Action: Mouse moved to (676, 227)
Screenshot: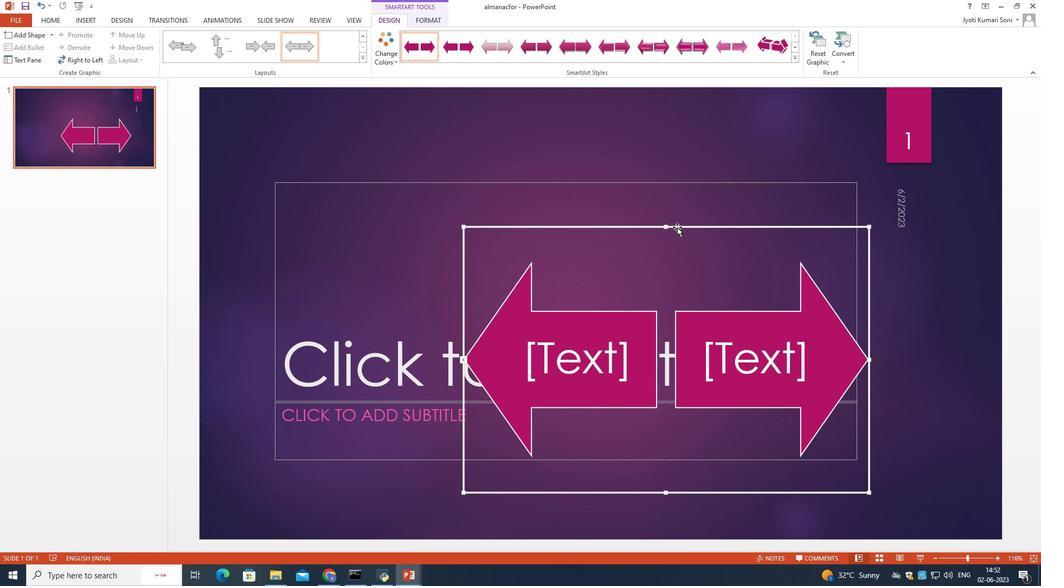 
Action: Mouse pressed left at (676, 227)
Screenshot: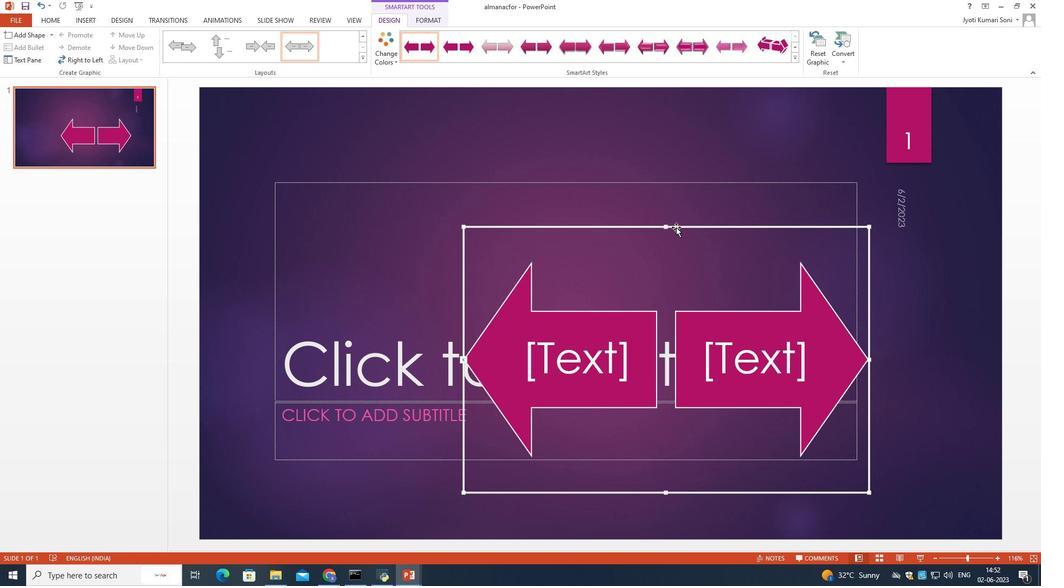 
Action: Mouse moved to (536, 112)
Screenshot: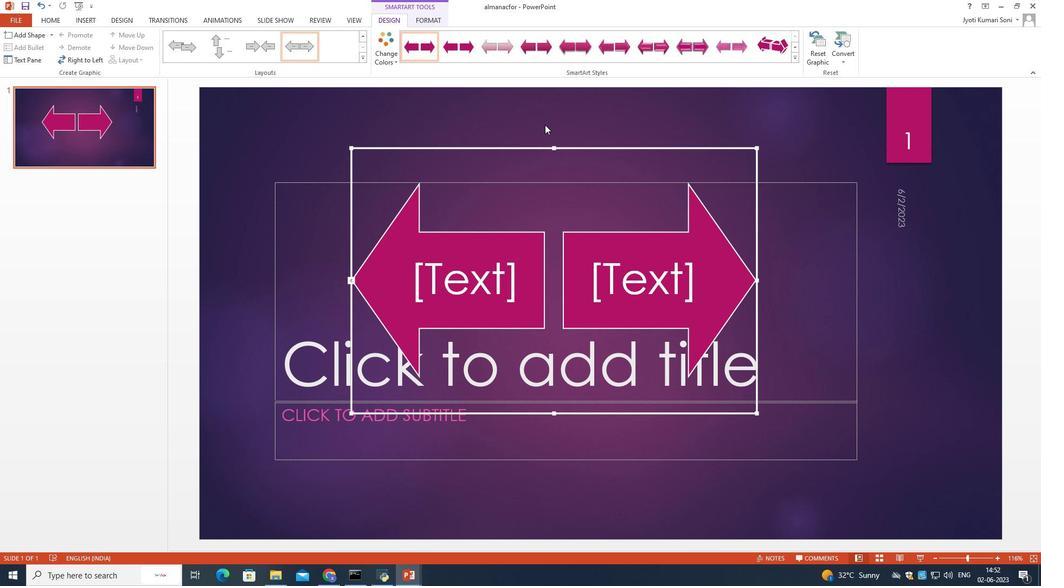 
Action: Mouse pressed left at (536, 112)
Screenshot: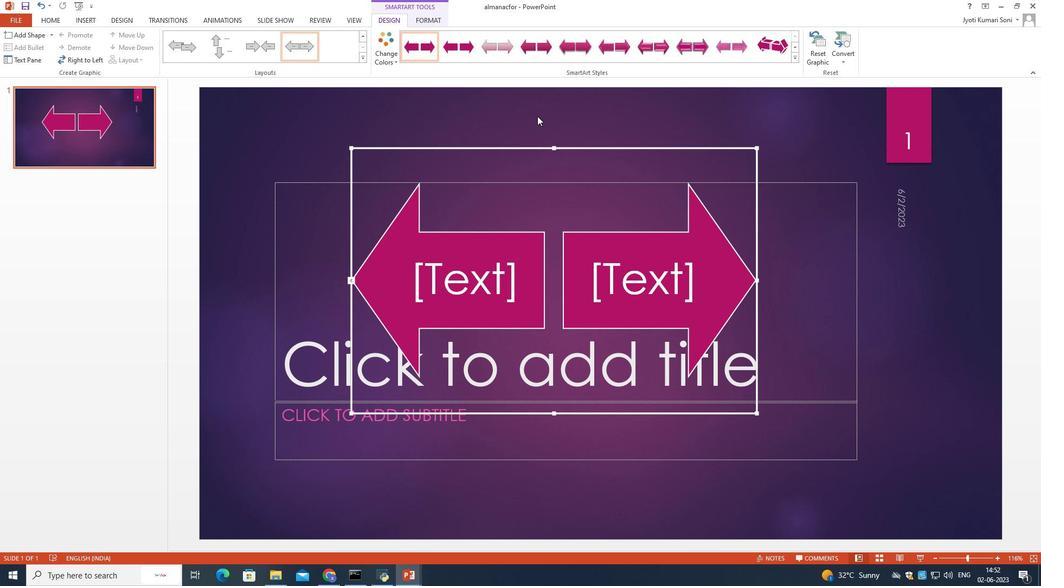 
Action: Mouse moved to (567, 241)
Screenshot: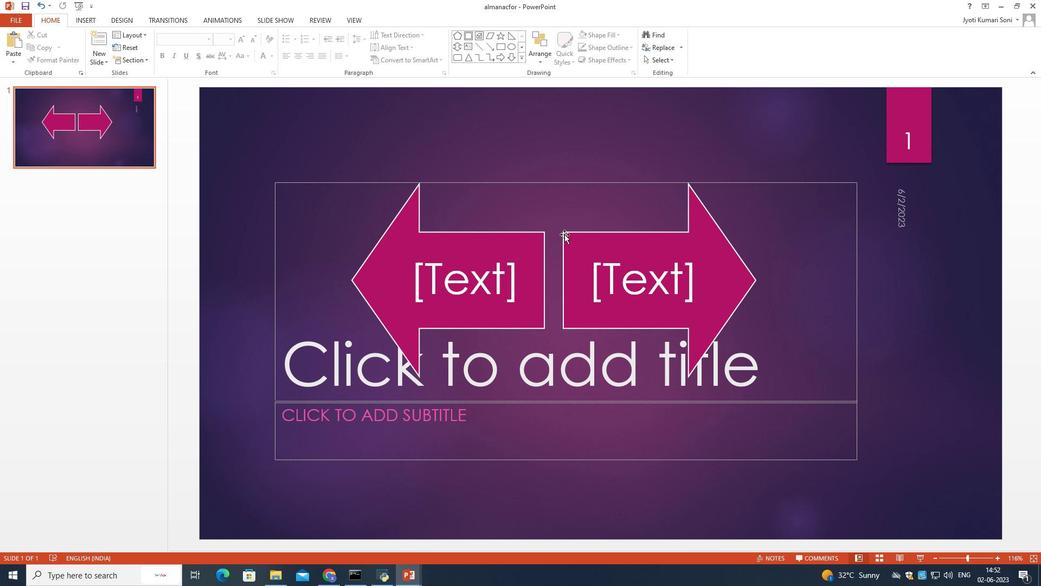
Action: Mouse pressed left at (567, 241)
Screenshot: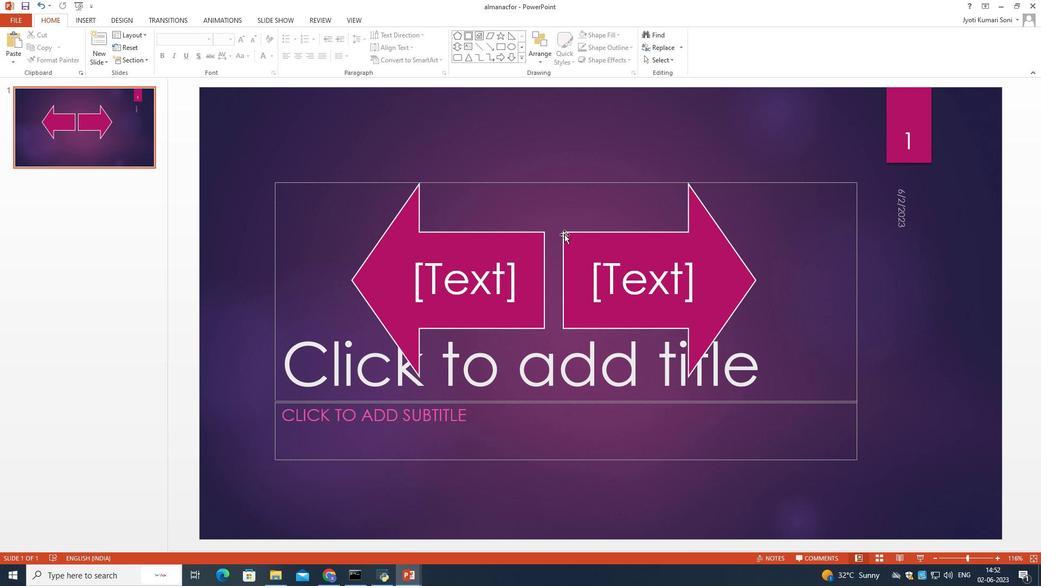 
Action: Mouse moved to (557, 148)
Screenshot: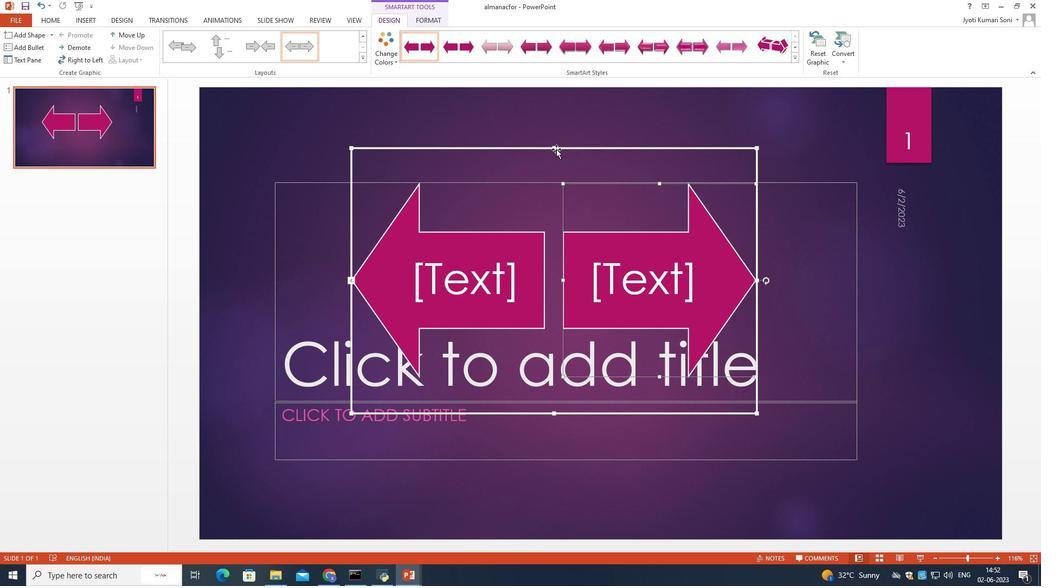 
Action: Mouse pressed left at (557, 148)
Screenshot: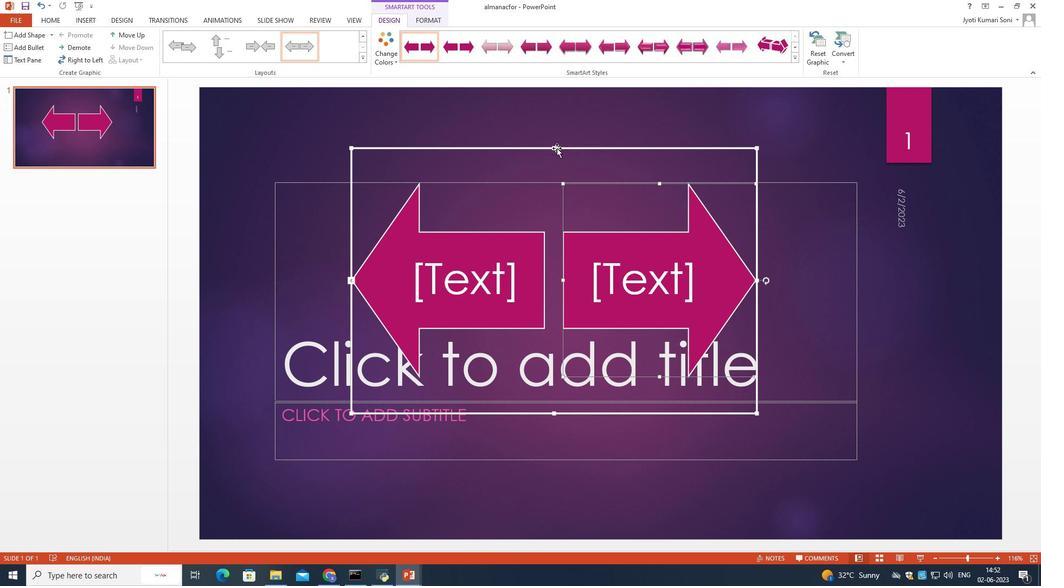 
Action: Mouse moved to (548, 131)
Screenshot: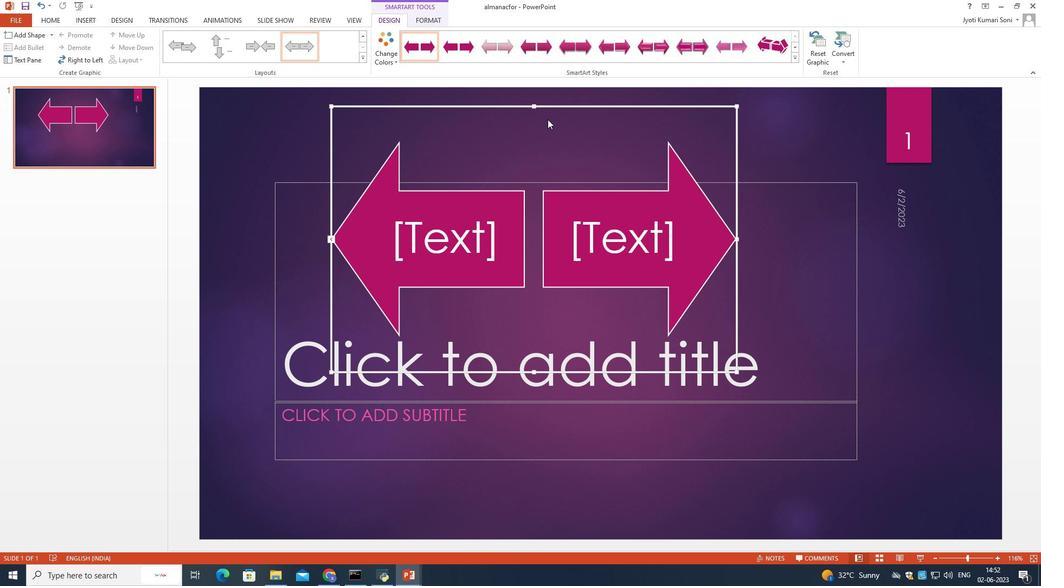 
Action: Mouse pressed left at (548, 131)
Screenshot: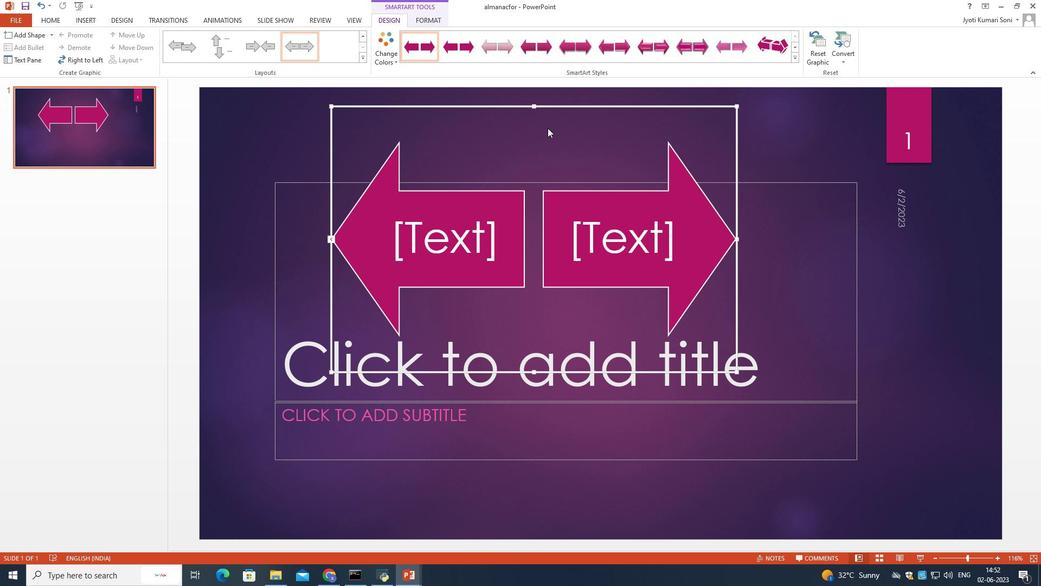 
Action: Mouse moved to (761, 148)
Screenshot: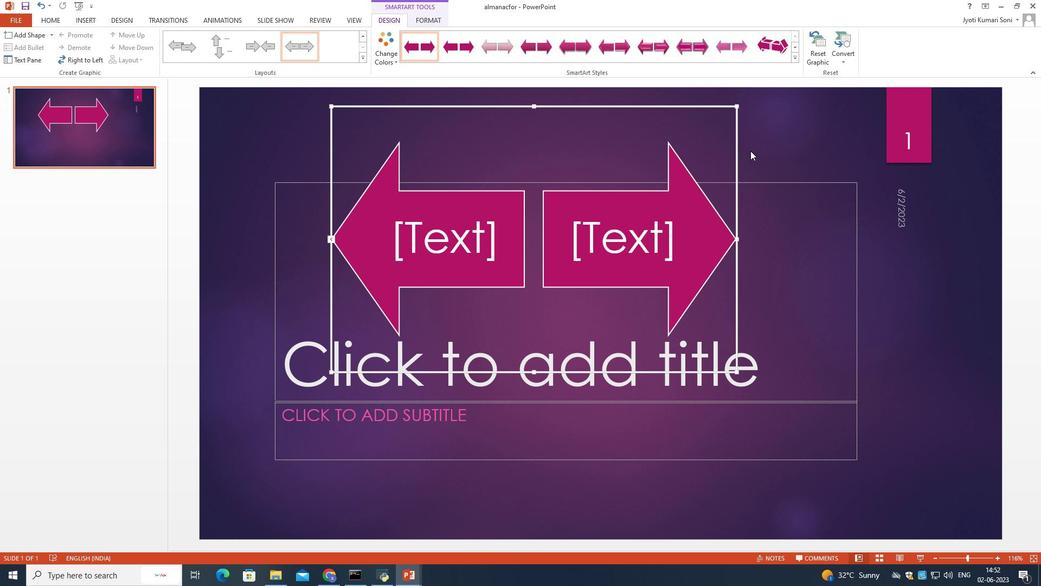 
Action: Mouse pressed left at (761, 148)
Screenshot: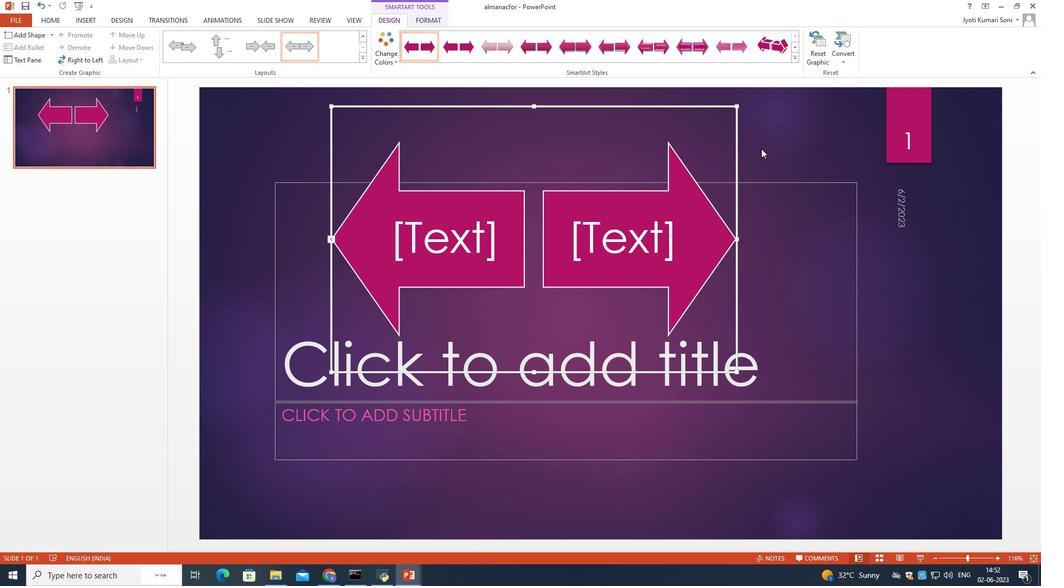 
Action: Mouse moved to (723, 153)
Screenshot: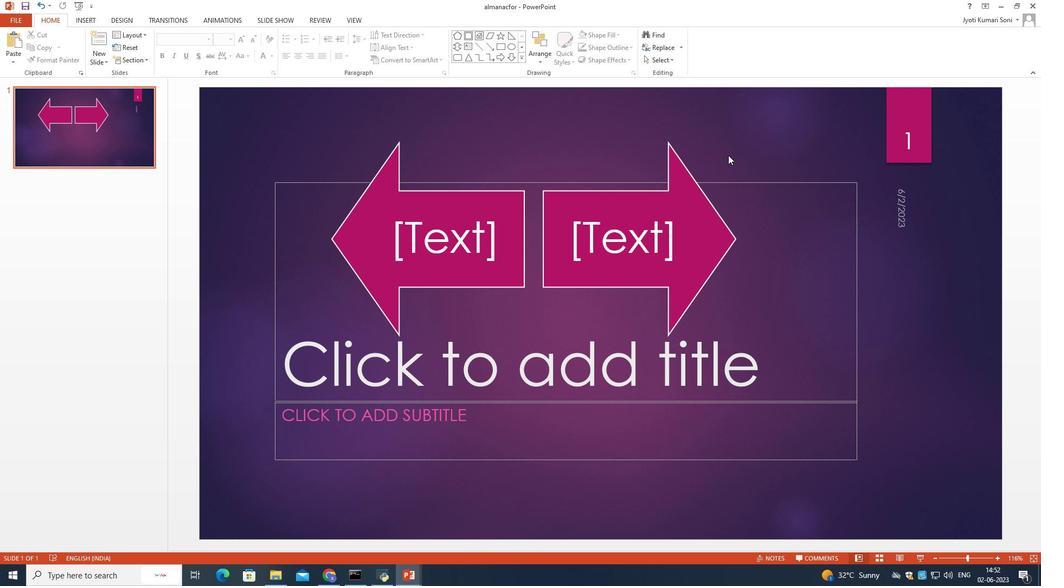 
